 Task: Find connections with filter location Dingzhou with filter topic #Projectmanagementwith filter profile language Potuguese with filter current company HPL Electric & Power Ltd with filter school Dr. C. V. Raman University, Kota Bilaspur with filter industry Circuses and Magic Shows with filter service category Information Management with filter keywords title Screenwriter
Action: Mouse moved to (494, 51)
Screenshot: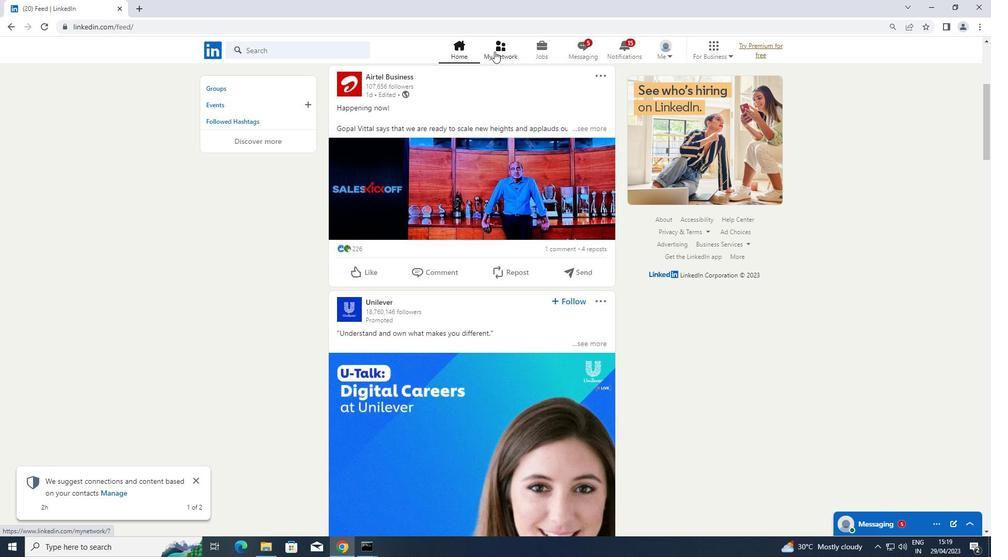 
Action: Mouse pressed left at (494, 51)
Screenshot: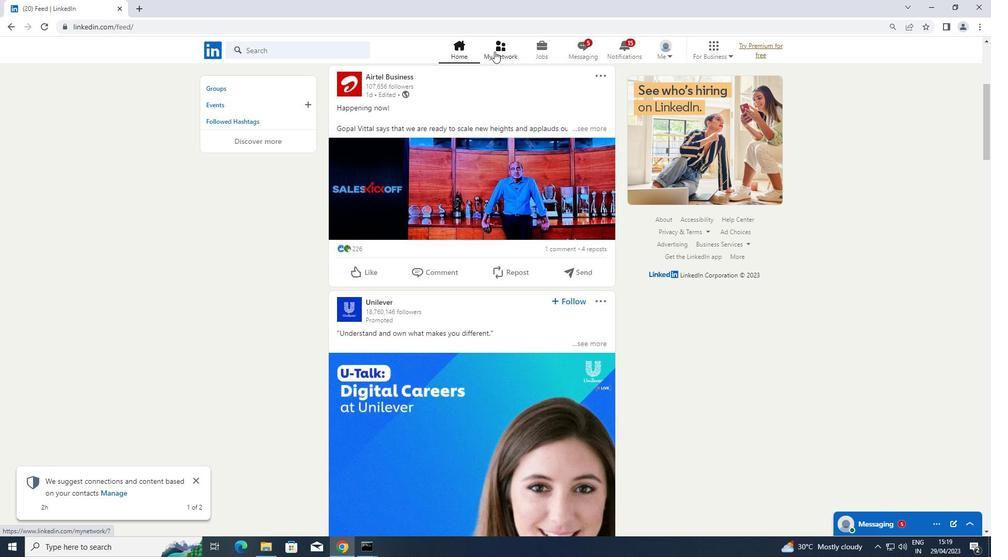 
Action: Mouse moved to (268, 108)
Screenshot: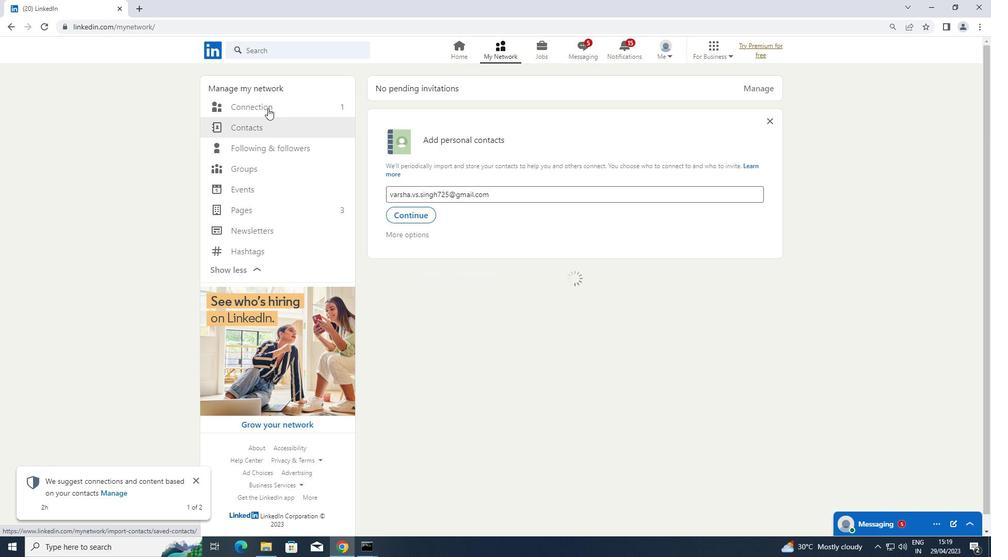 
Action: Mouse pressed left at (268, 108)
Screenshot: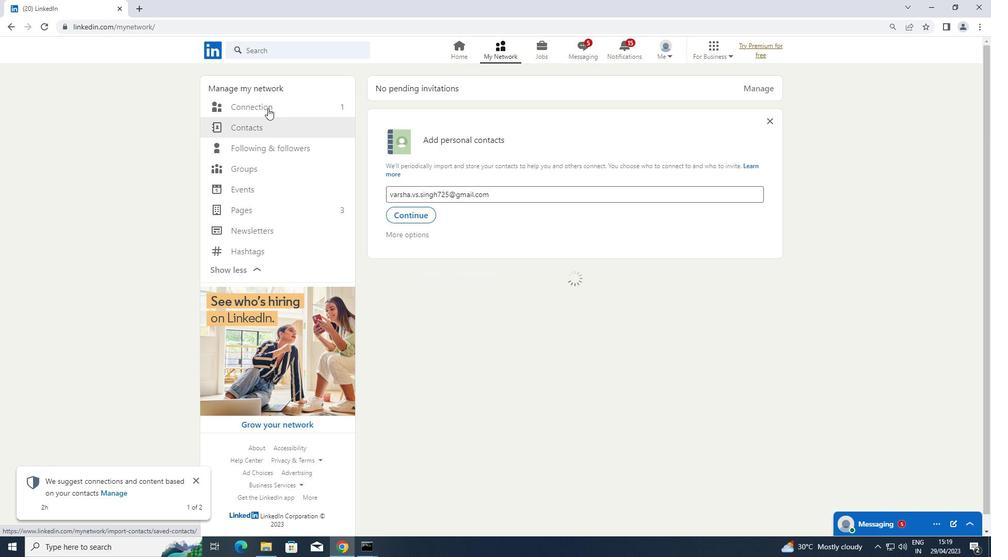 
Action: Mouse moved to (562, 104)
Screenshot: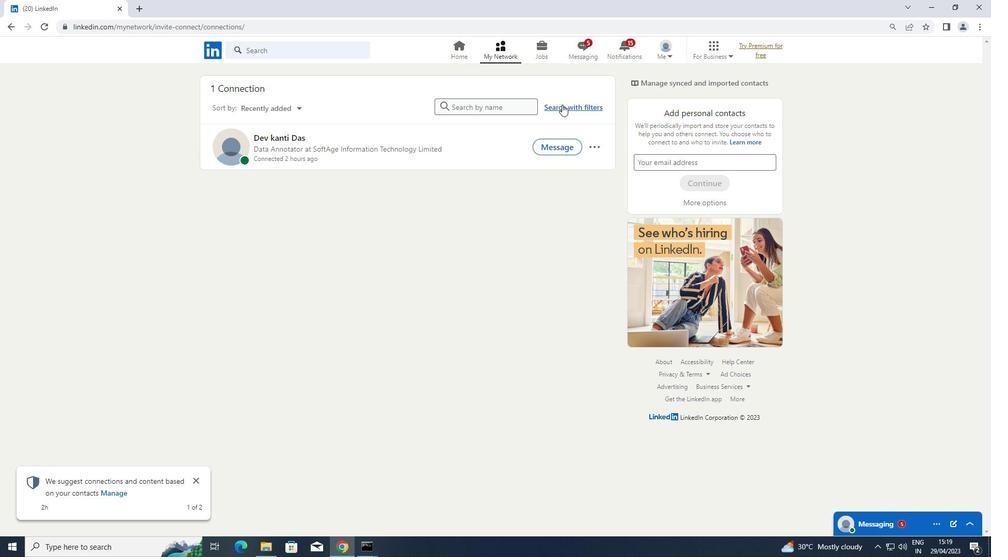 
Action: Mouse pressed left at (562, 104)
Screenshot: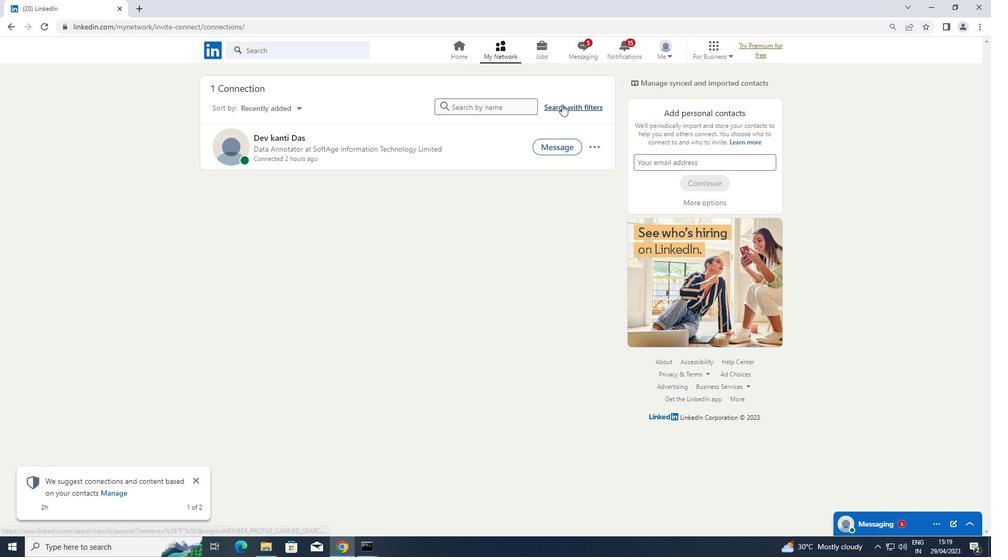 
Action: Mouse moved to (530, 82)
Screenshot: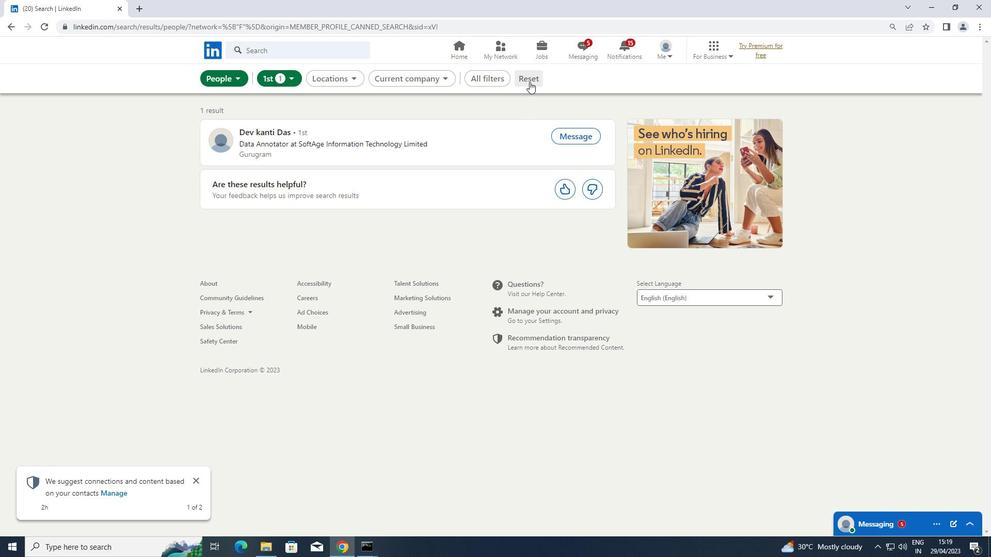 
Action: Mouse pressed left at (530, 82)
Screenshot: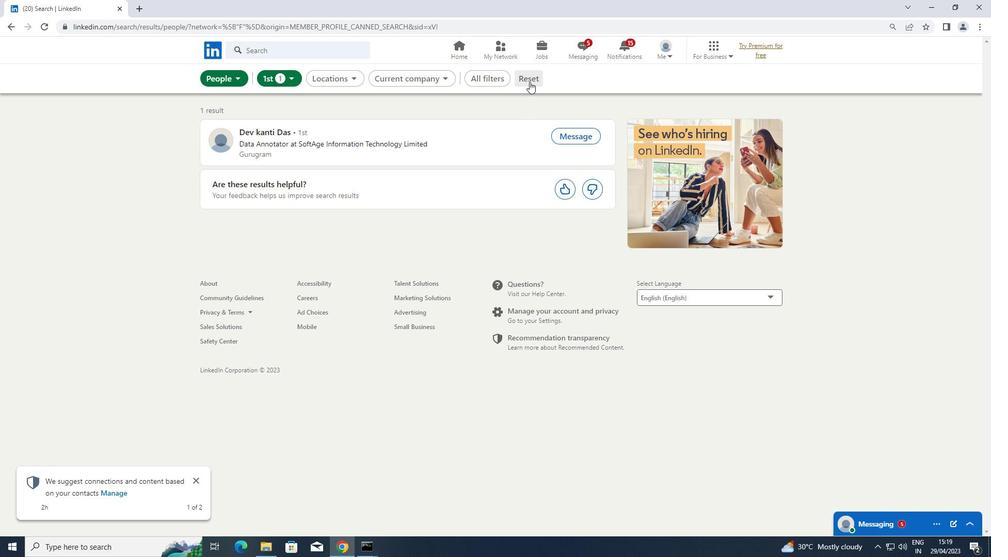 
Action: Mouse moved to (519, 78)
Screenshot: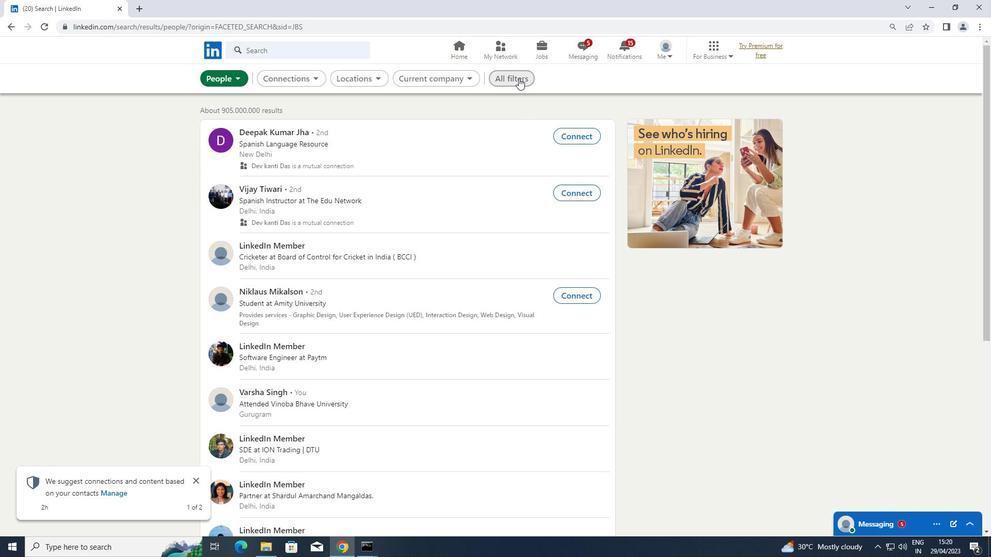
Action: Mouse pressed left at (519, 78)
Screenshot: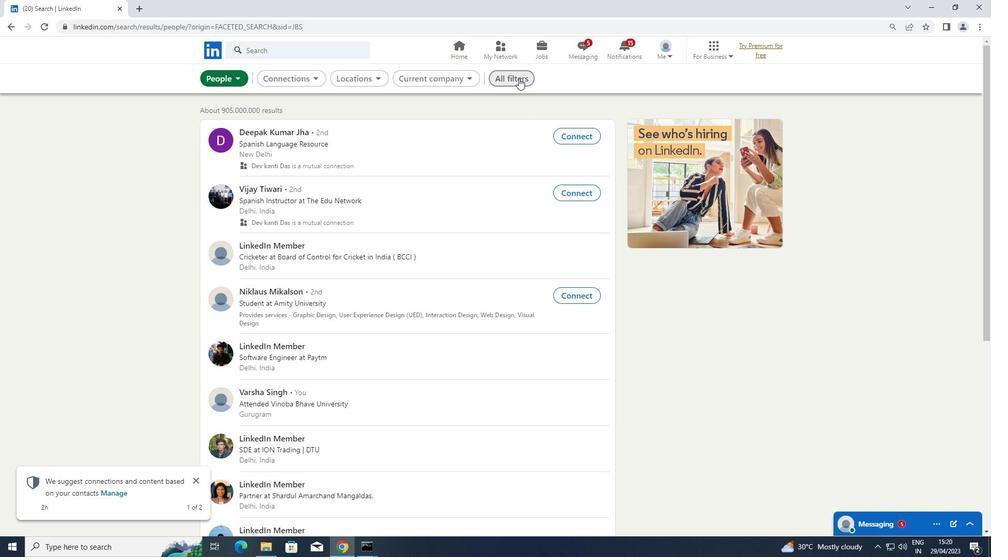 
Action: Mouse moved to (882, 389)
Screenshot: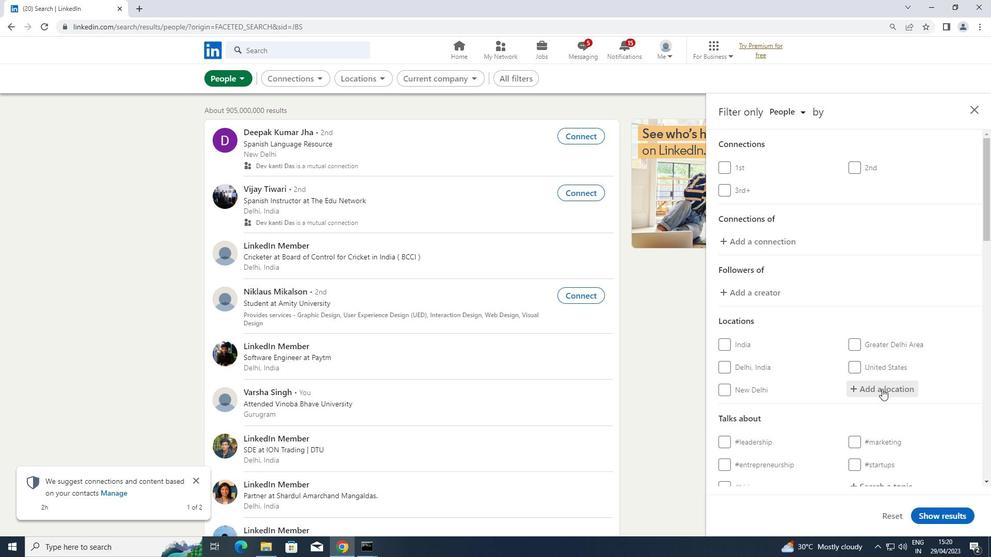 
Action: Mouse pressed left at (882, 389)
Screenshot: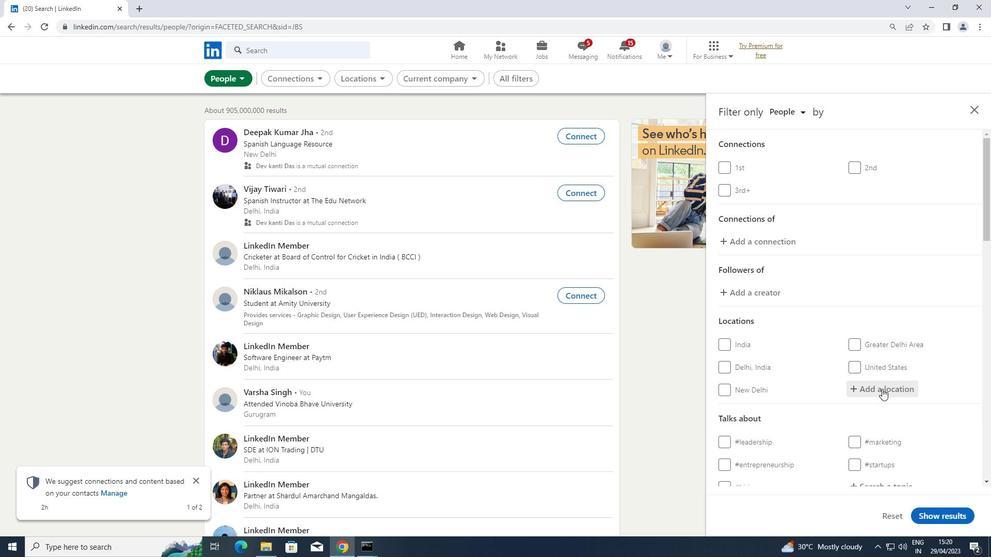 
Action: Key pressed <Key.shift>DINGZHOU
Screenshot: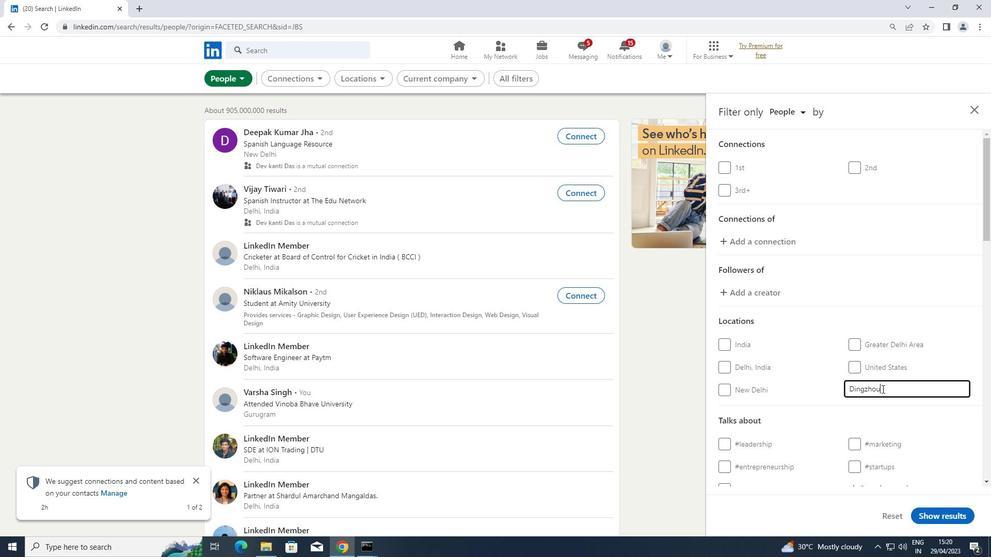 
Action: Mouse moved to (759, 384)
Screenshot: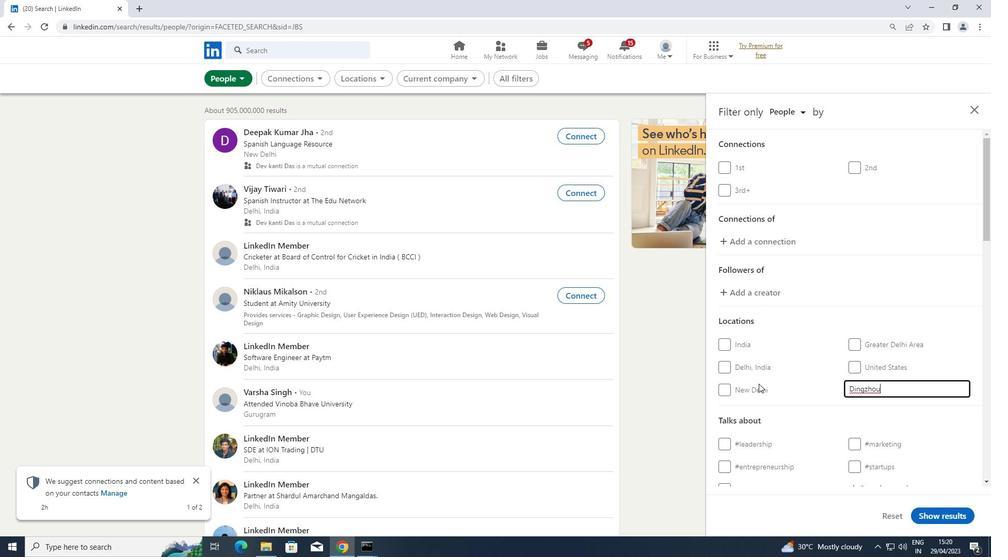 
Action: Mouse scrolled (759, 383) with delta (0, 0)
Screenshot: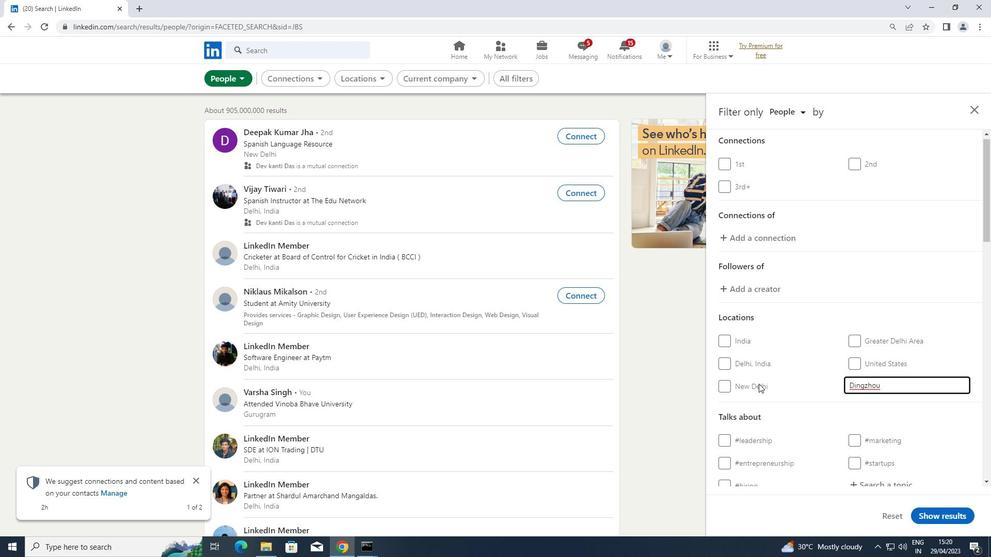 
Action: Mouse scrolled (759, 383) with delta (0, 0)
Screenshot: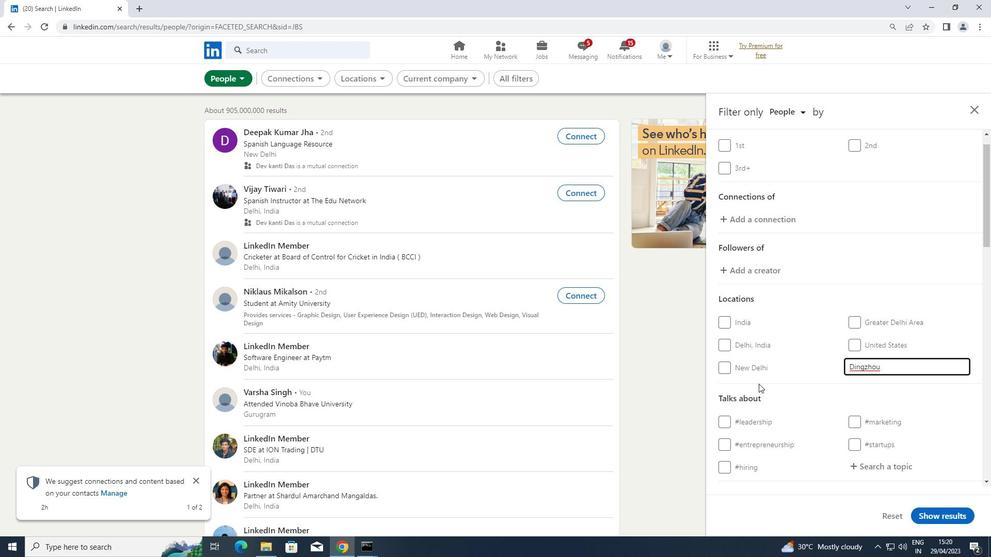 
Action: Mouse moved to (884, 390)
Screenshot: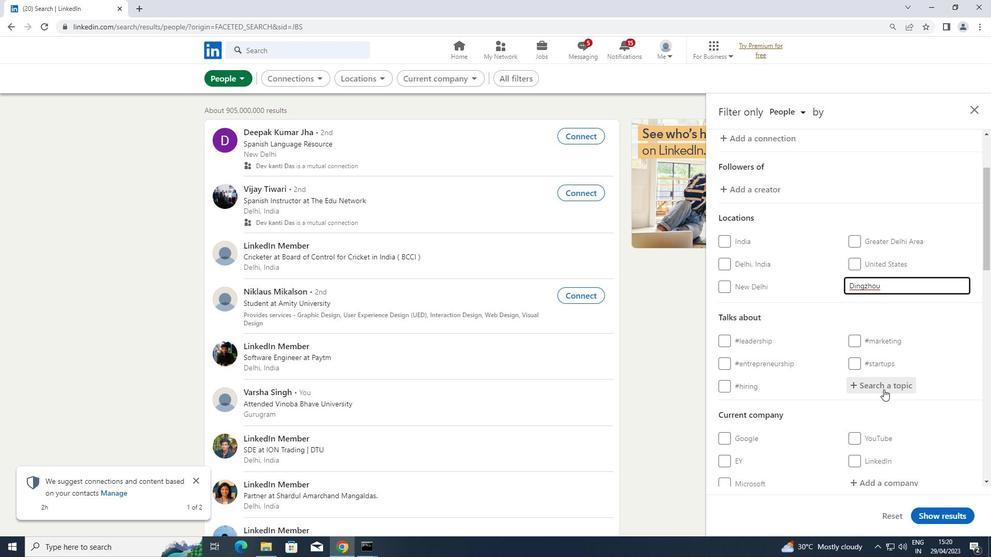 
Action: Mouse pressed left at (884, 390)
Screenshot: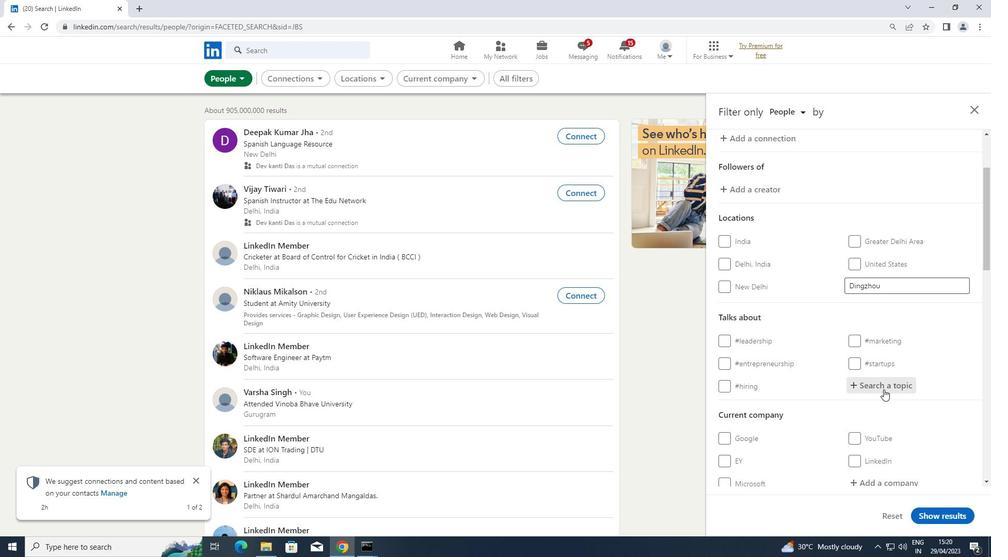 
Action: Key pressed <Key.shift>#<Key.shift>PROJECTMANAGEMENT
Screenshot: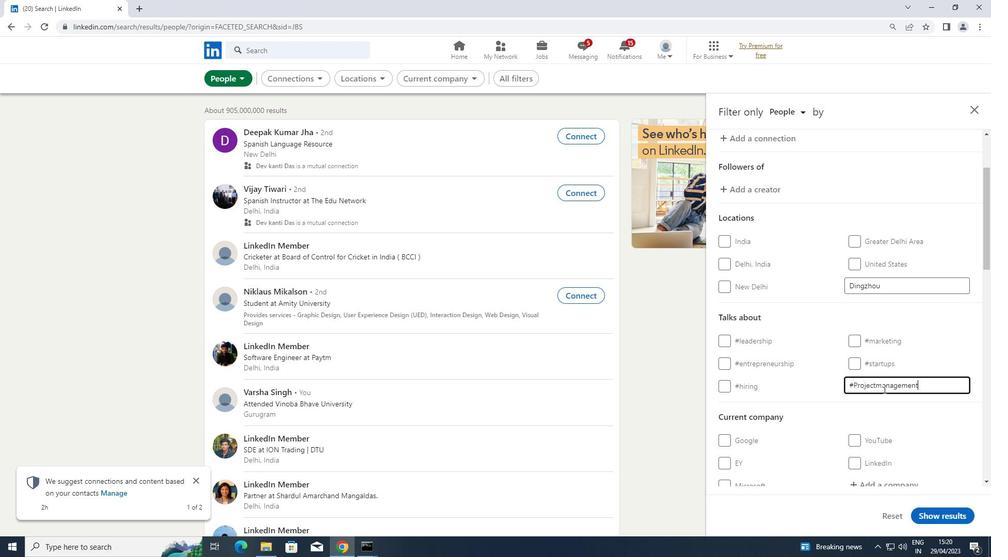 
Action: Mouse moved to (823, 393)
Screenshot: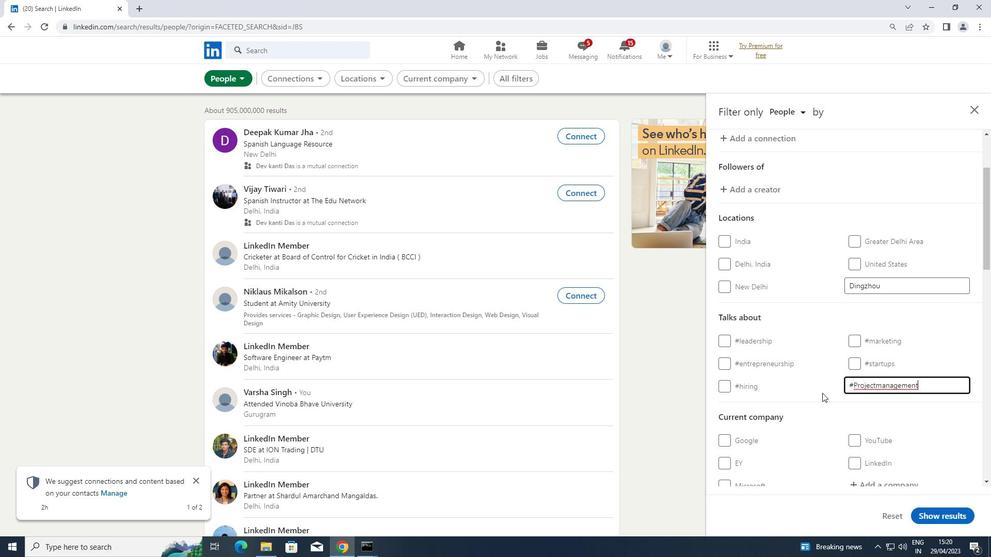 
Action: Mouse scrolled (823, 393) with delta (0, 0)
Screenshot: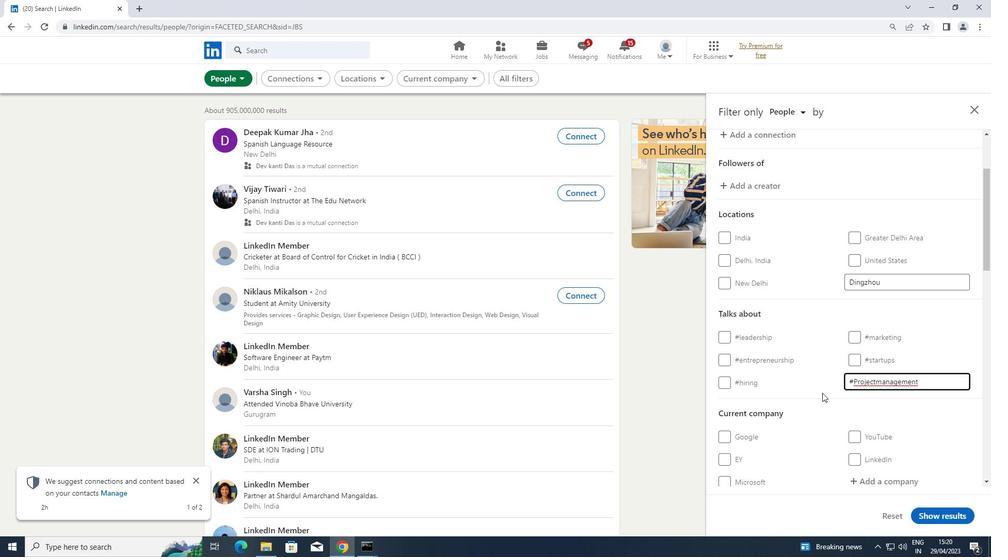 
Action: Mouse scrolled (823, 393) with delta (0, 0)
Screenshot: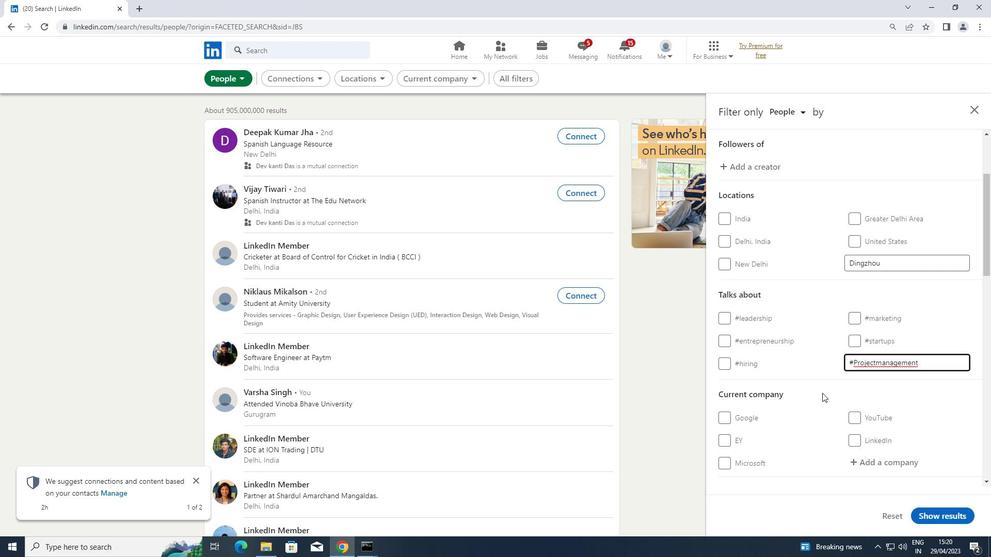 
Action: Mouse scrolled (823, 393) with delta (0, 0)
Screenshot: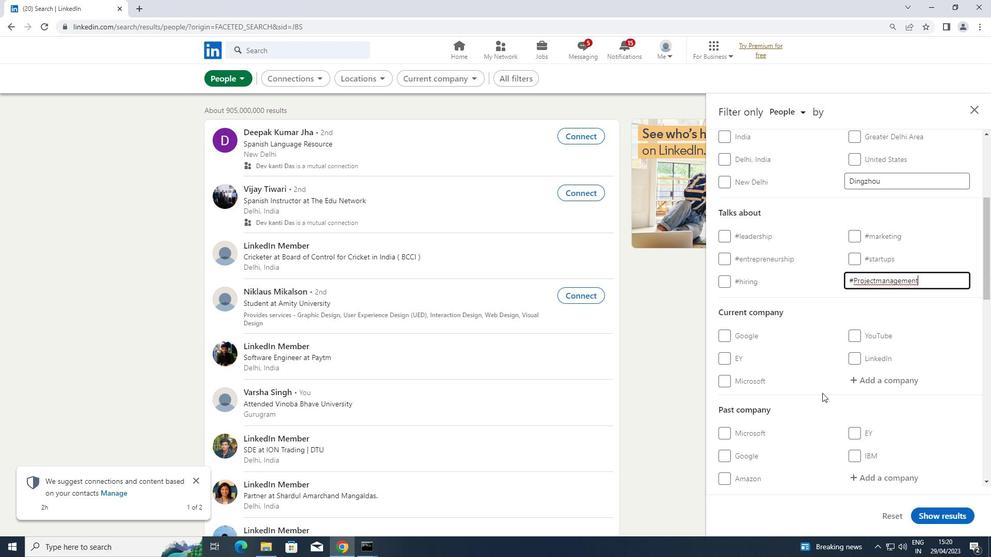 
Action: Mouse scrolled (823, 393) with delta (0, 0)
Screenshot: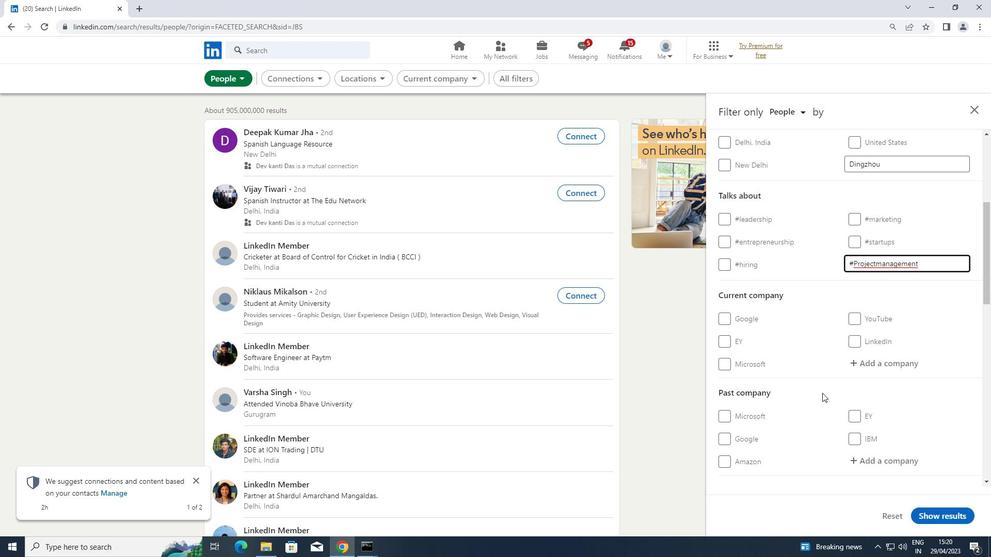 
Action: Mouse scrolled (823, 393) with delta (0, 0)
Screenshot: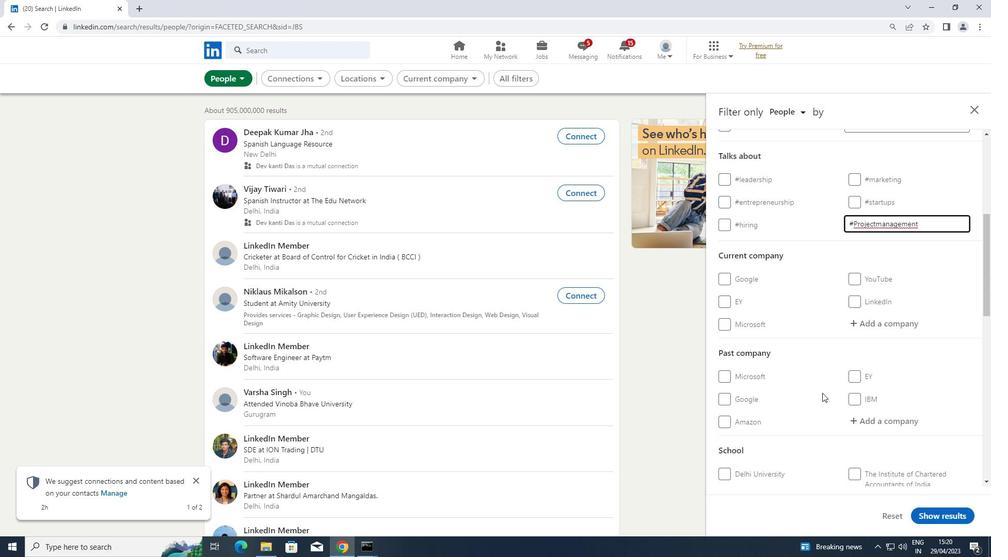 
Action: Mouse scrolled (823, 393) with delta (0, 0)
Screenshot: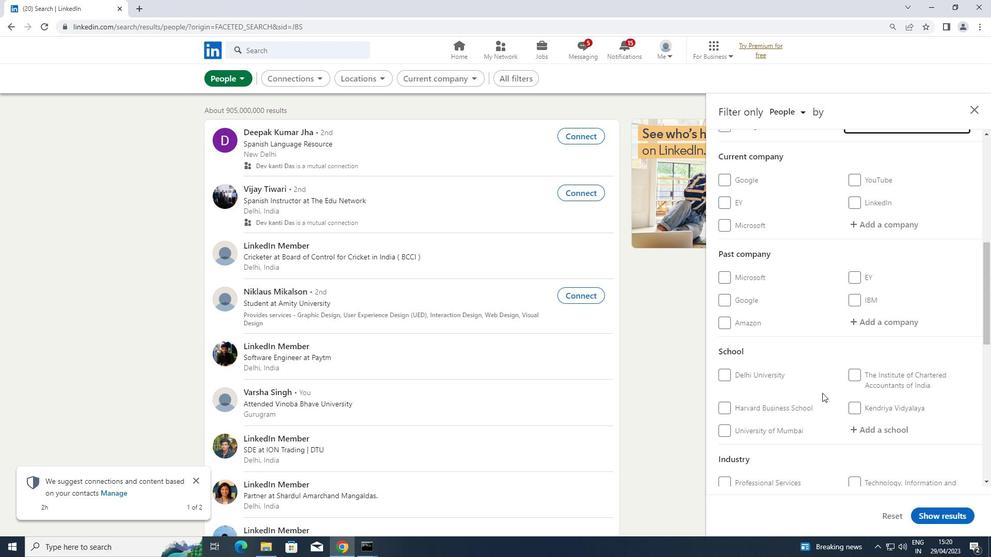 
Action: Mouse scrolled (823, 393) with delta (0, 0)
Screenshot: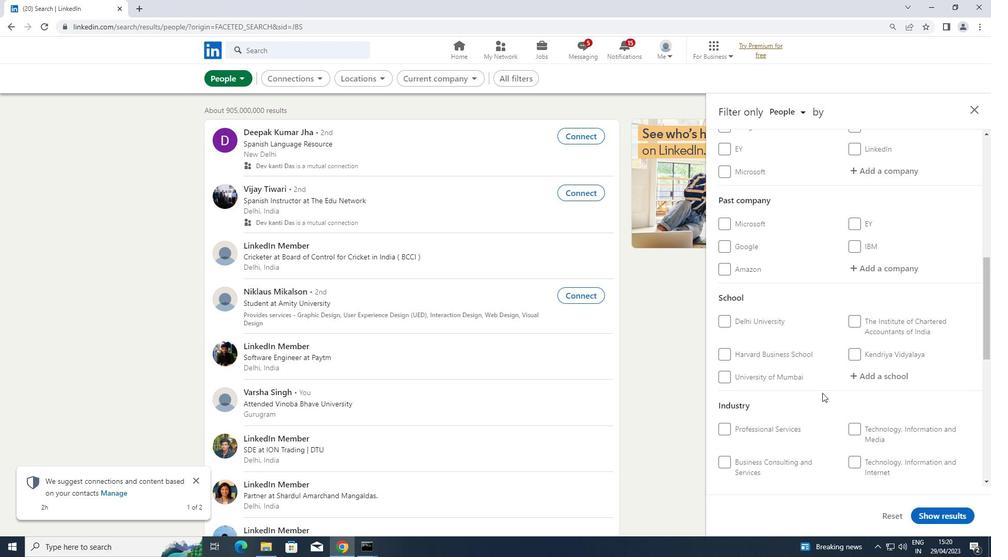 
Action: Mouse scrolled (823, 393) with delta (0, 0)
Screenshot: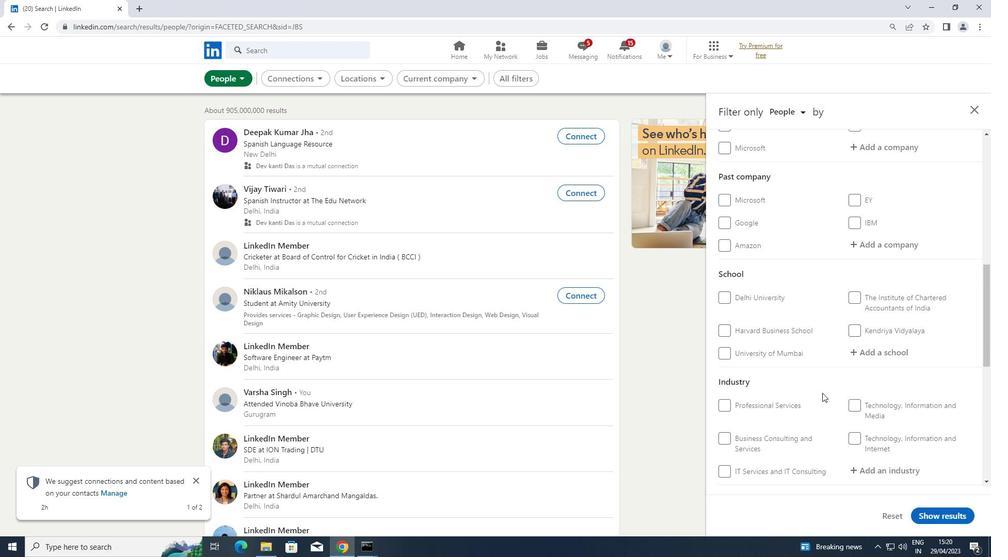 
Action: Mouse scrolled (823, 393) with delta (0, 0)
Screenshot: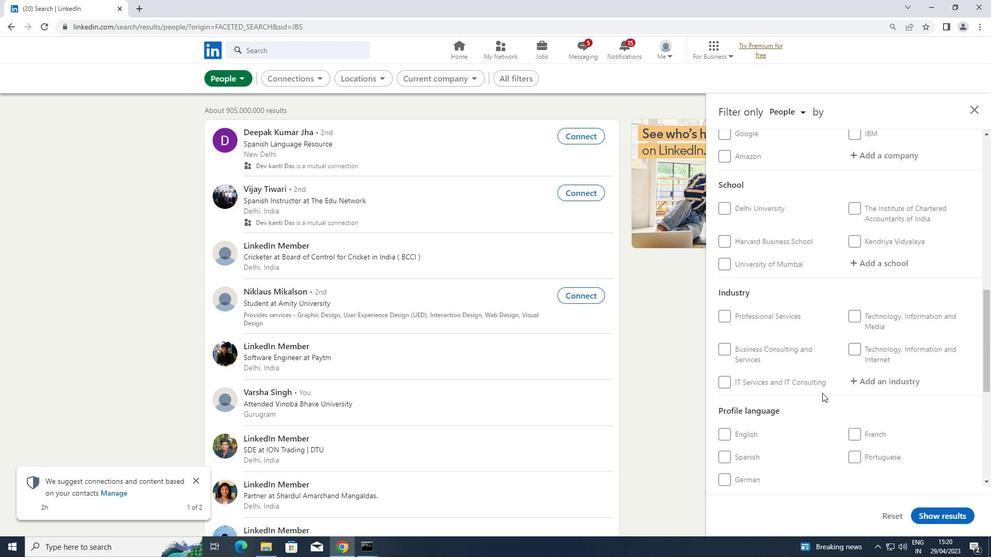 
Action: Mouse moved to (850, 417)
Screenshot: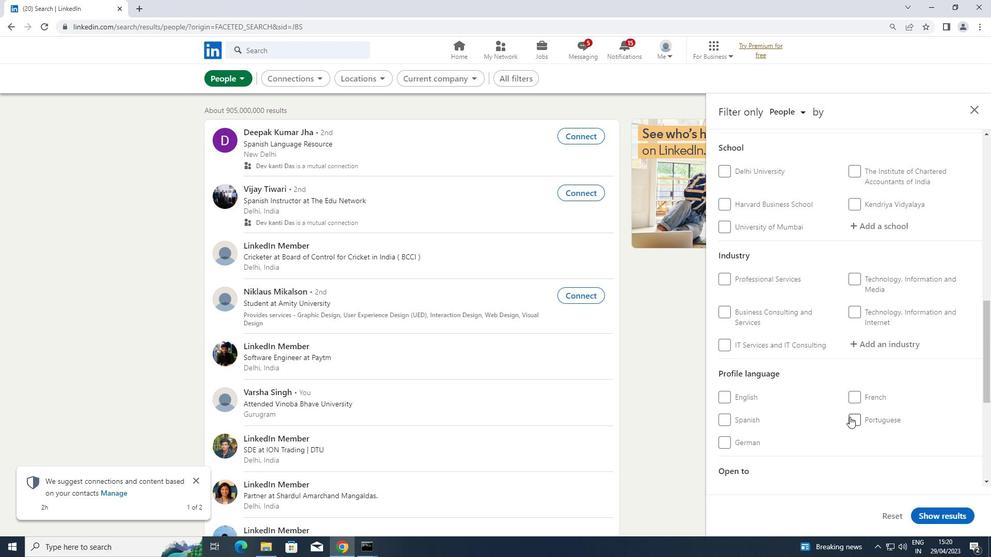 
Action: Mouse pressed left at (850, 417)
Screenshot: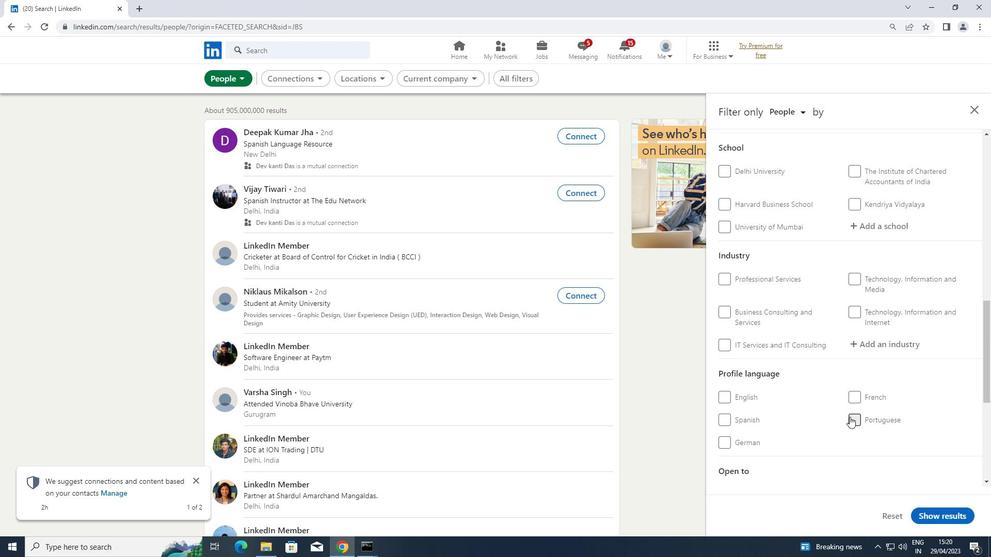 
Action: Mouse moved to (842, 415)
Screenshot: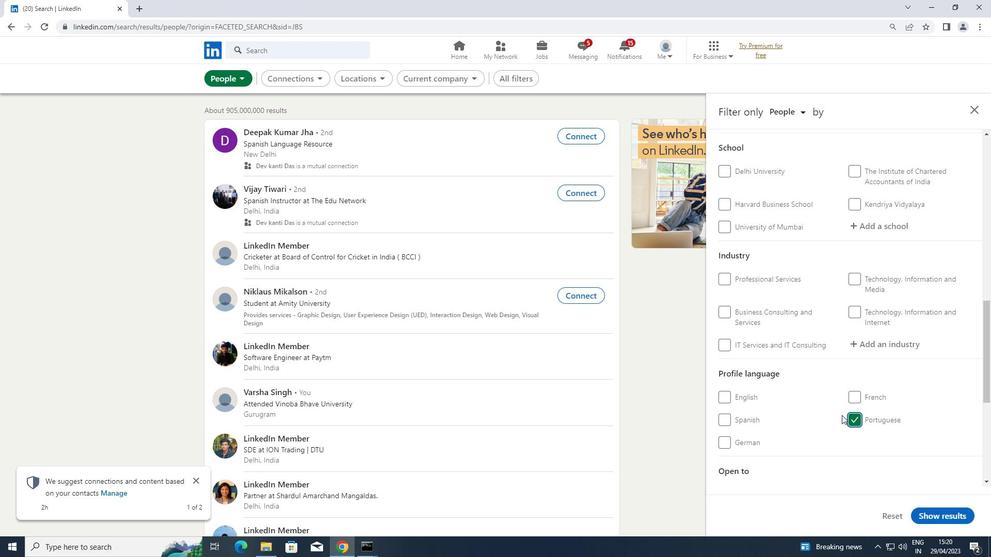 
Action: Mouse scrolled (842, 416) with delta (0, 0)
Screenshot: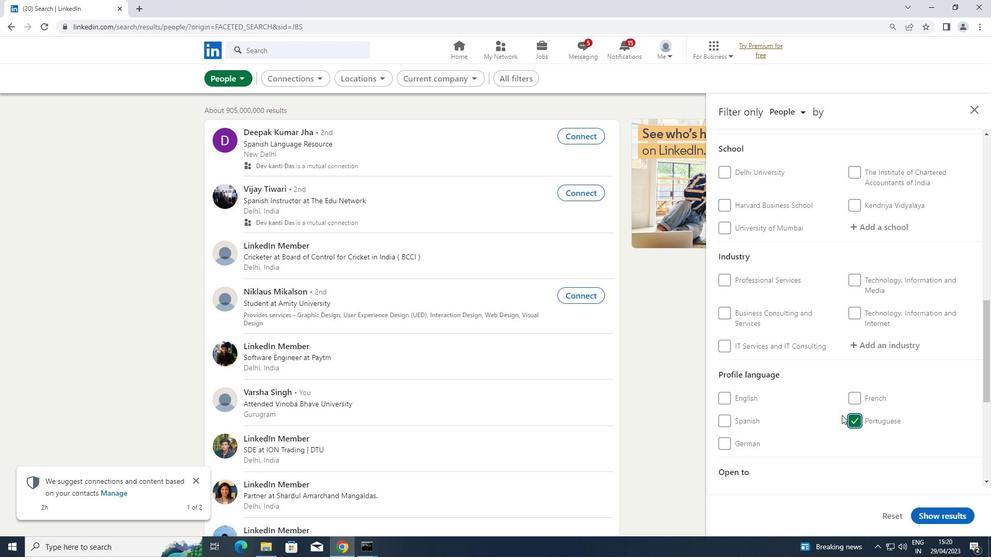 
Action: Mouse scrolled (842, 416) with delta (0, 0)
Screenshot: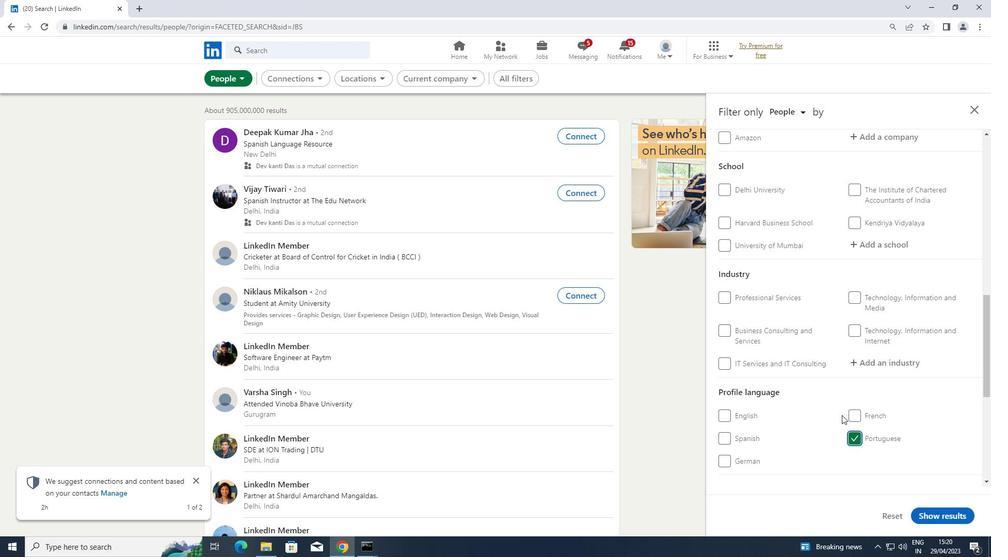 
Action: Mouse scrolled (842, 416) with delta (0, 0)
Screenshot: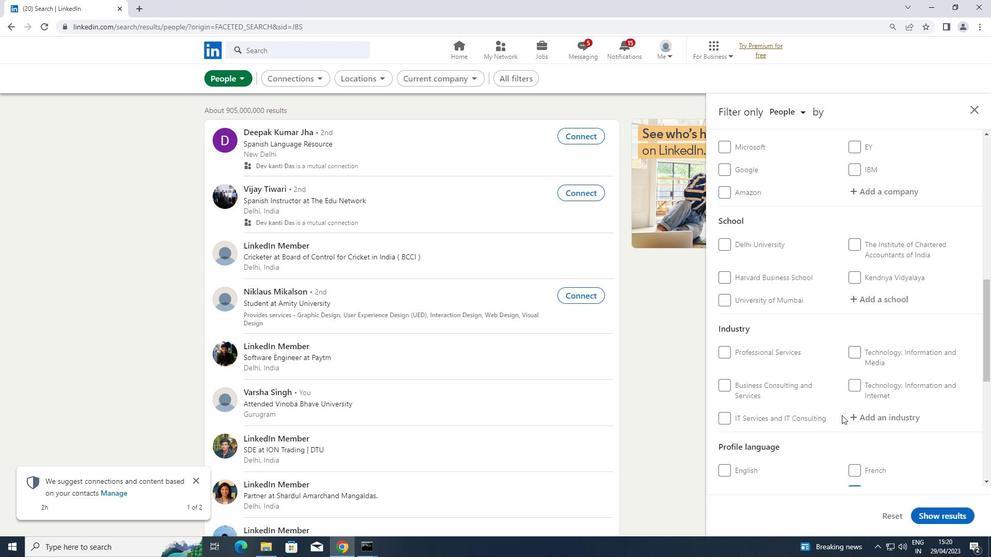 
Action: Mouse scrolled (842, 416) with delta (0, 0)
Screenshot: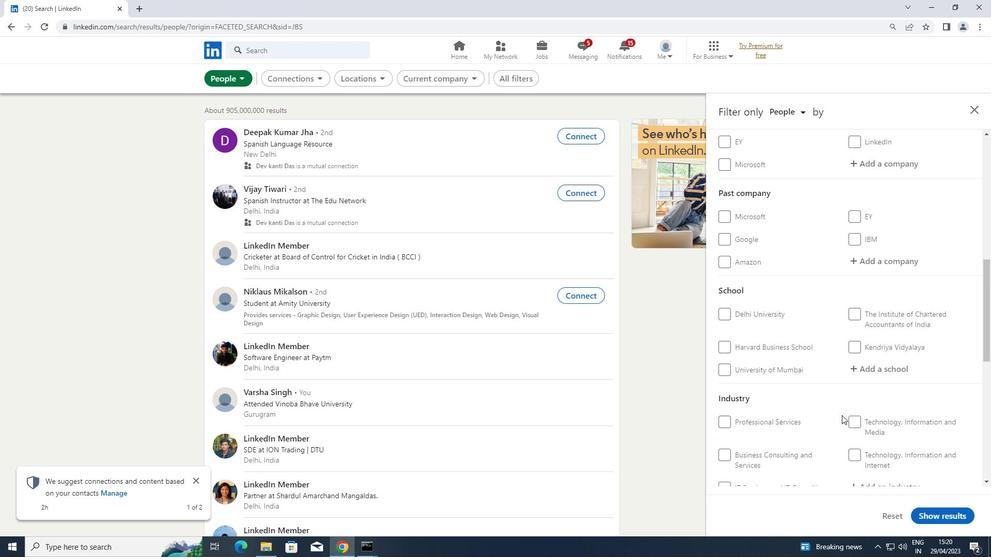 
Action: Mouse scrolled (842, 416) with delta (0, 0)
Screenshot: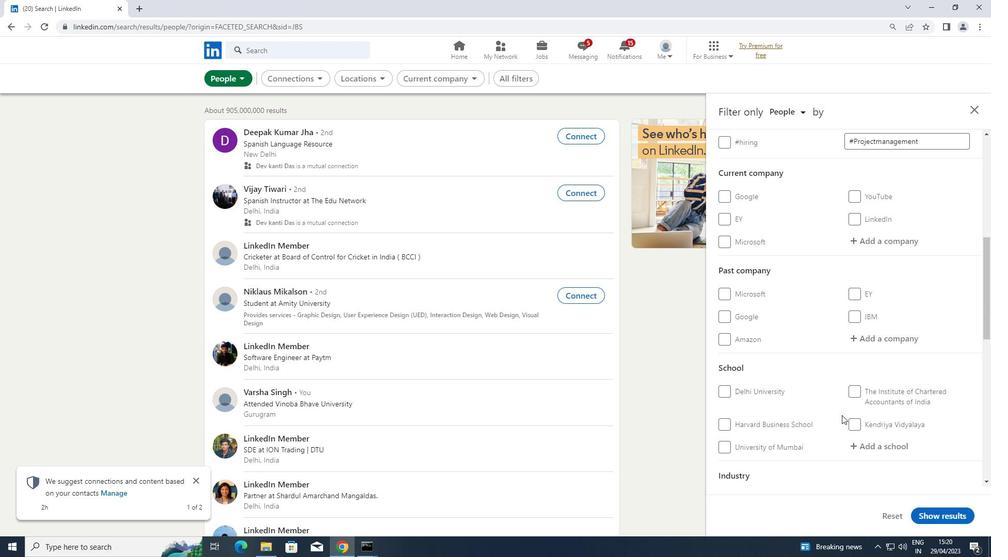 
Action: Mouse scrolled (842, 416) with delta (0, 0)
Screenshot: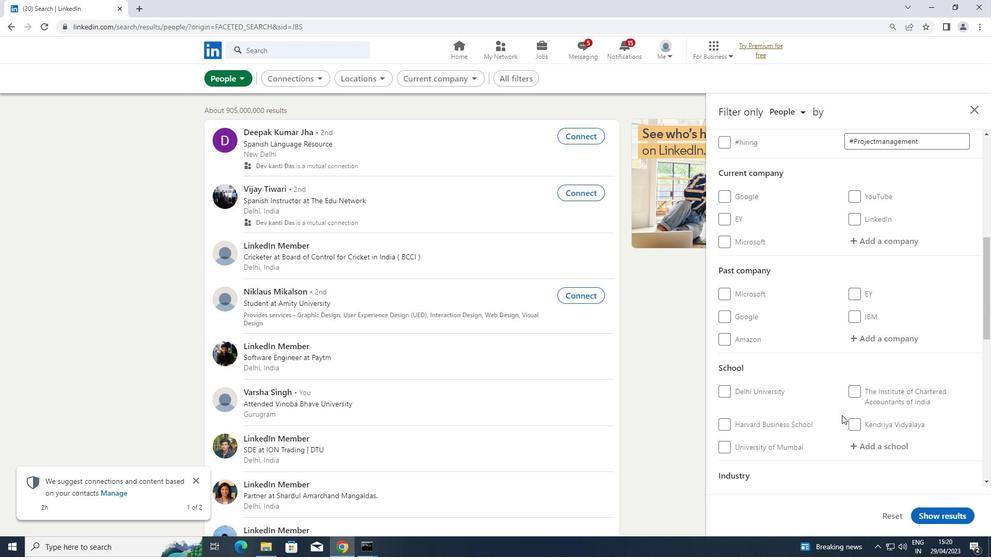 
Action: Mouse scrolled (842, 416) with delta (0, 0)
Screenshot: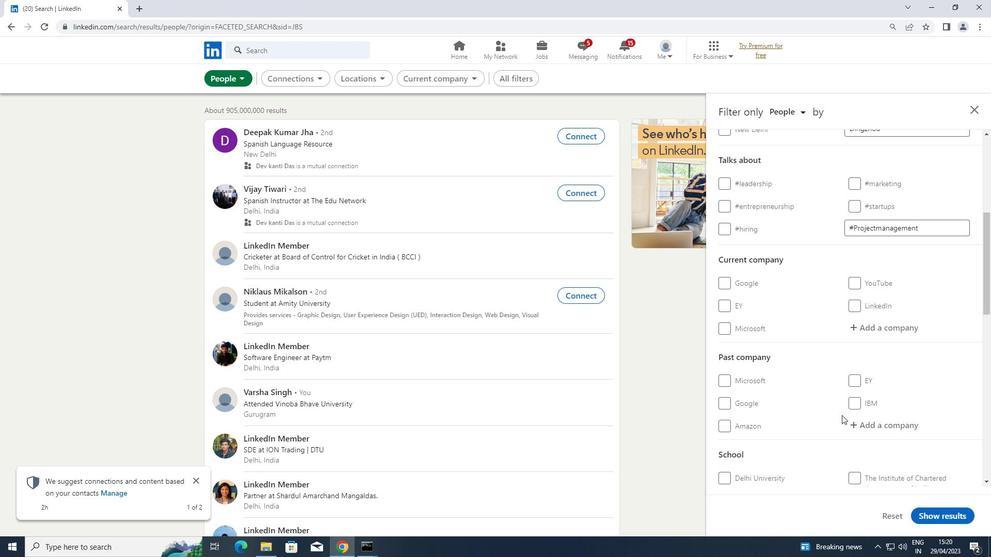 
Action: Mouse scrolled (842, 416) with delta (0, 0)
Screenshot: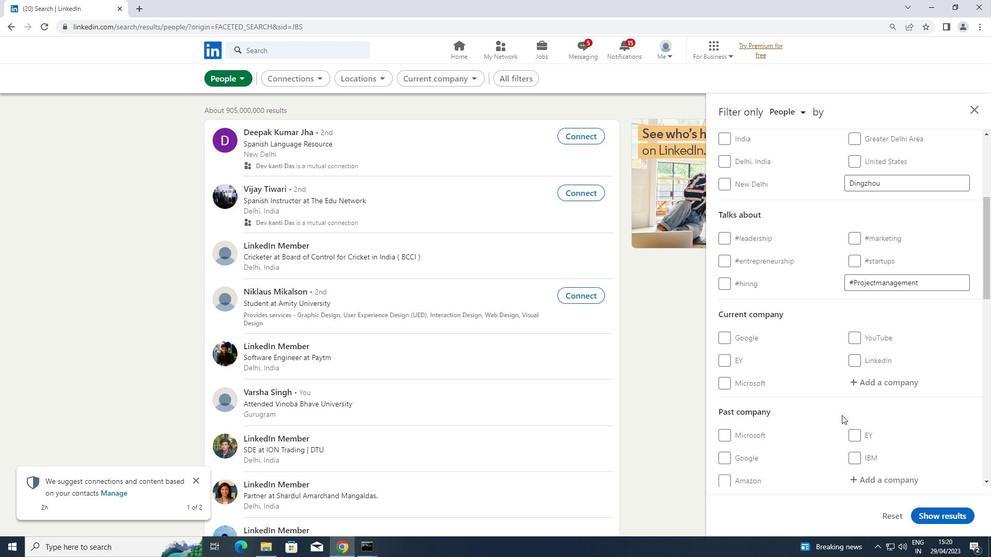 
Action: Mouse moved to (893, 431)
Screenshot: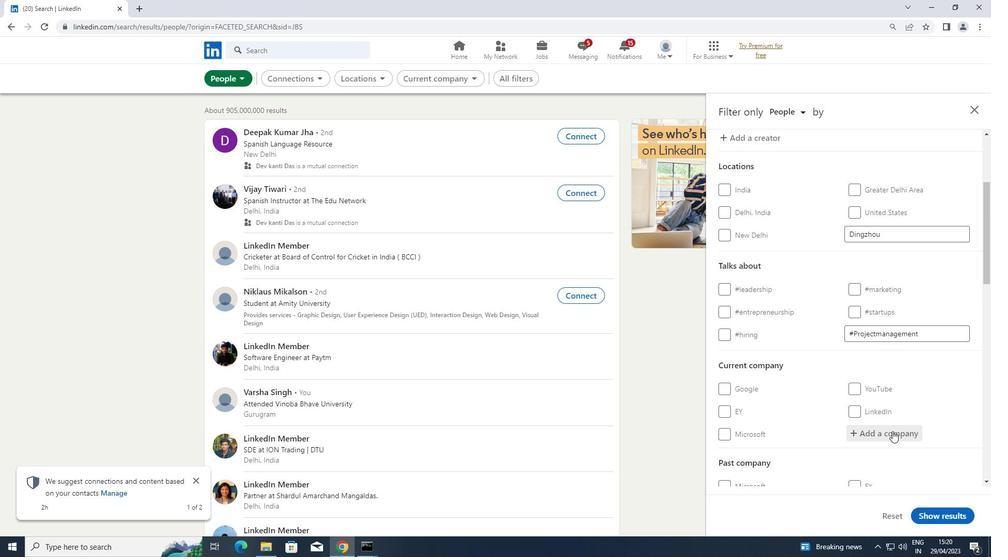 
Action: Mouse pressed left at (893, 431)
Screenshot: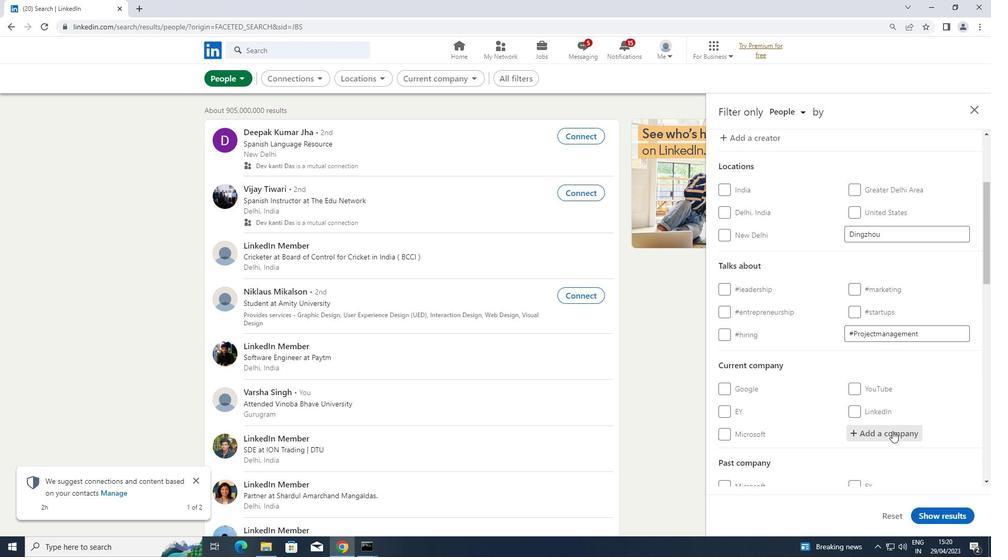 
Action: Key pressed <Key.shift>HPL<Key.space>
Screenshot: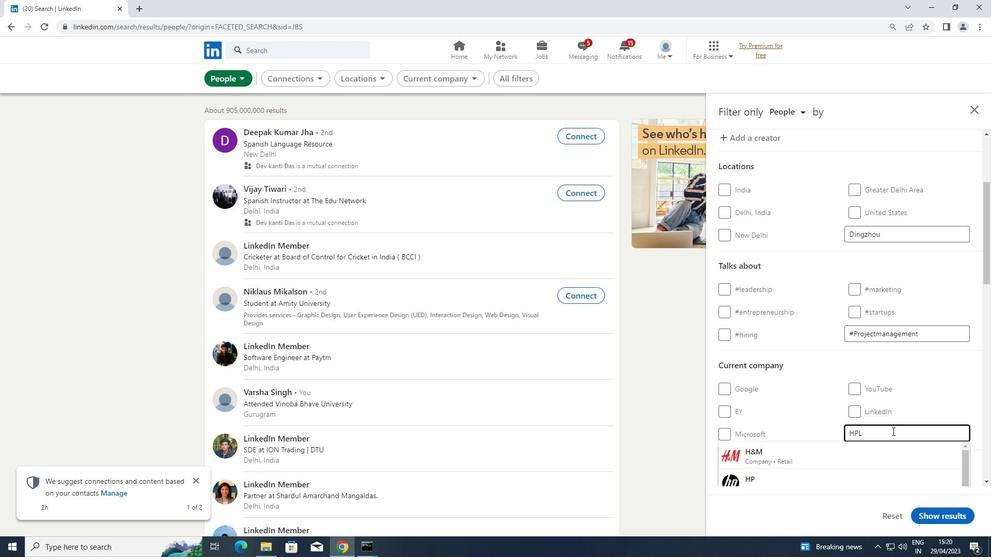 
Action: Mouse moved to (799, 455)
Screenshot: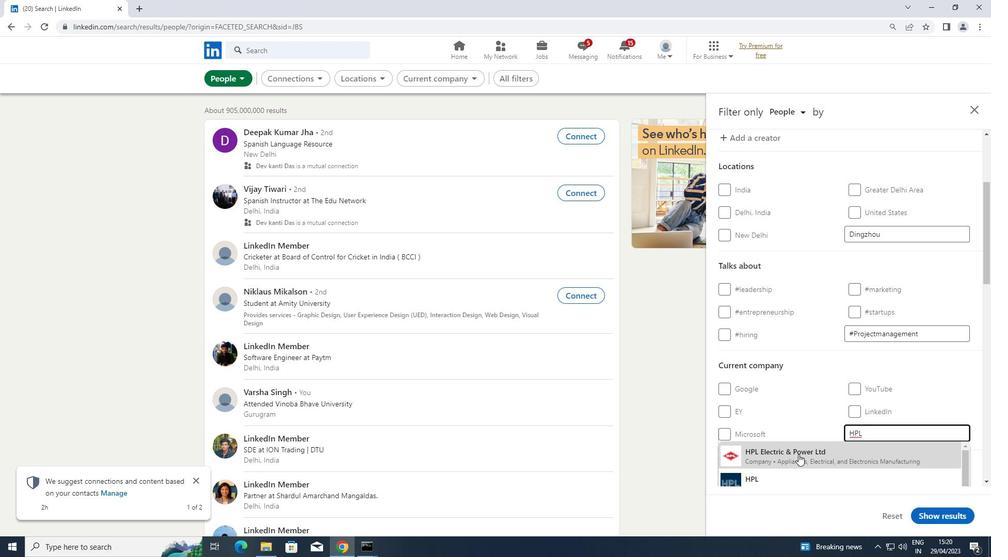 
Action: Mouse pressed left at (799, 455)
Screenshot: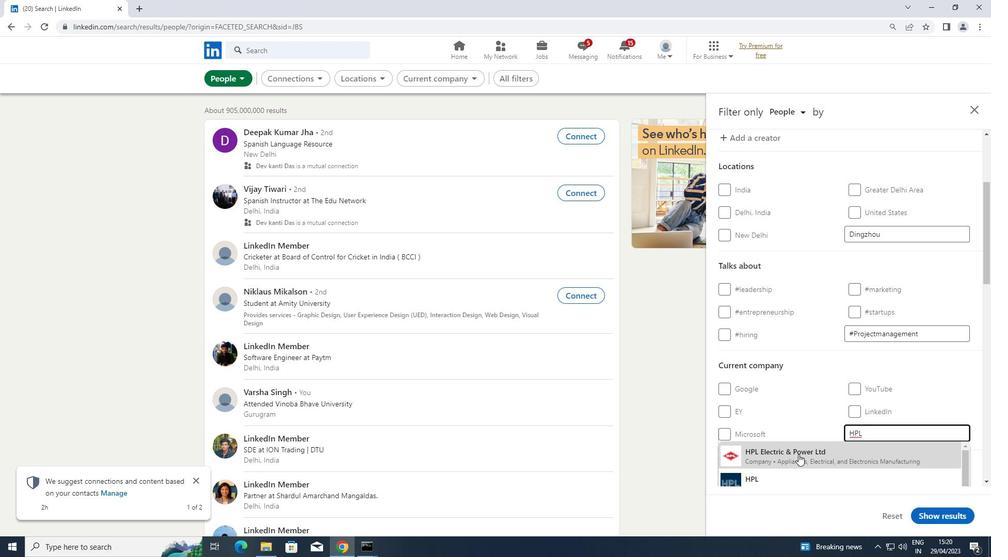 
Action: Mouse scrolled (799, 454) with delta (0, 0)
Screenshot: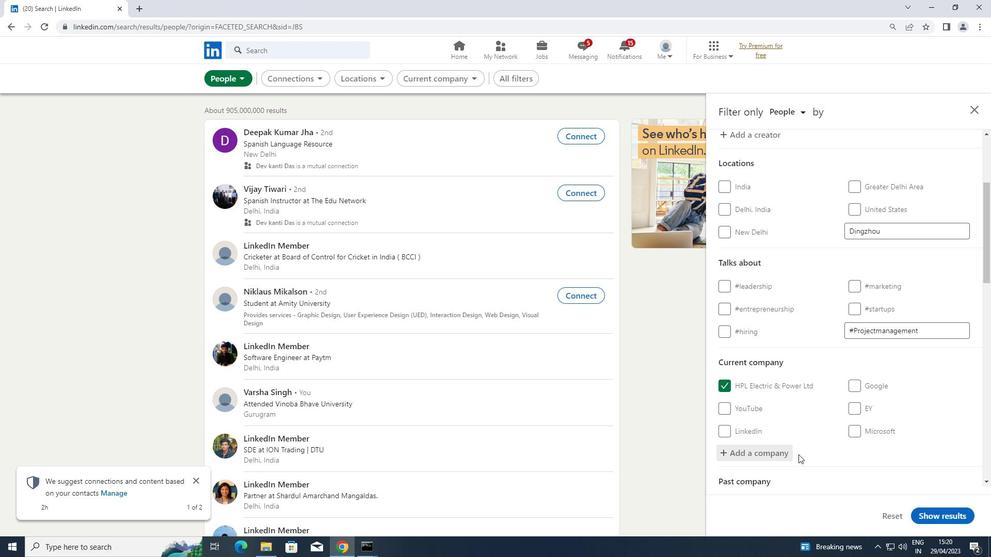 
Action: Mouse scrolled (799, 454) with delta (0, 0)
Screenshot: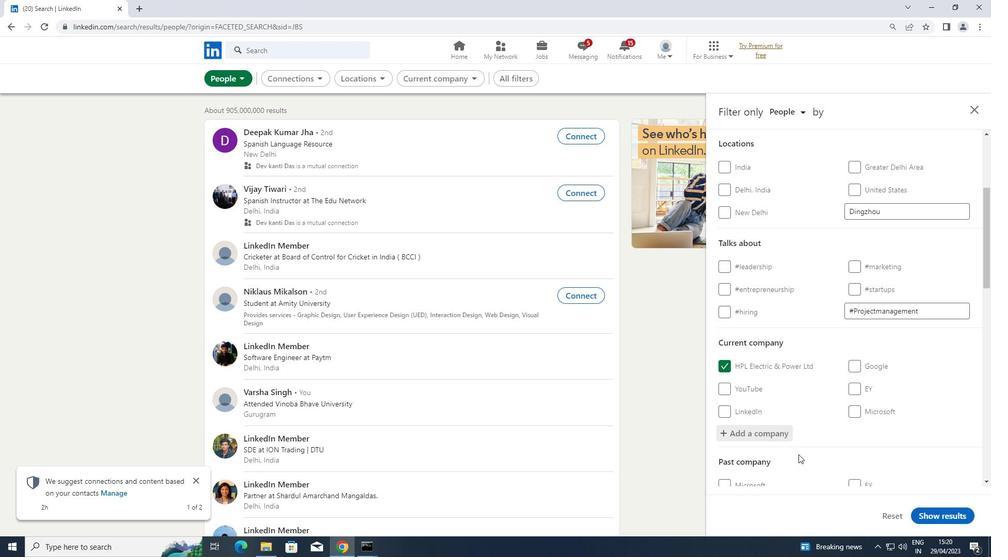 
Action: Mouse scrolled (799, 454) with delta (0, 0)
Screenshot: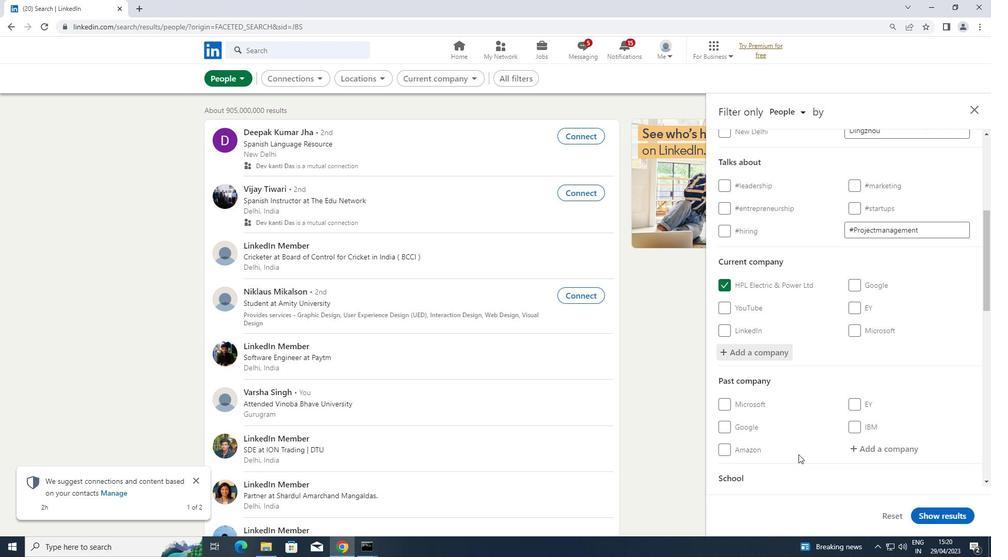 
Action: Mouse scrolled (799, 454) with delta (0, 0)
Screenshot: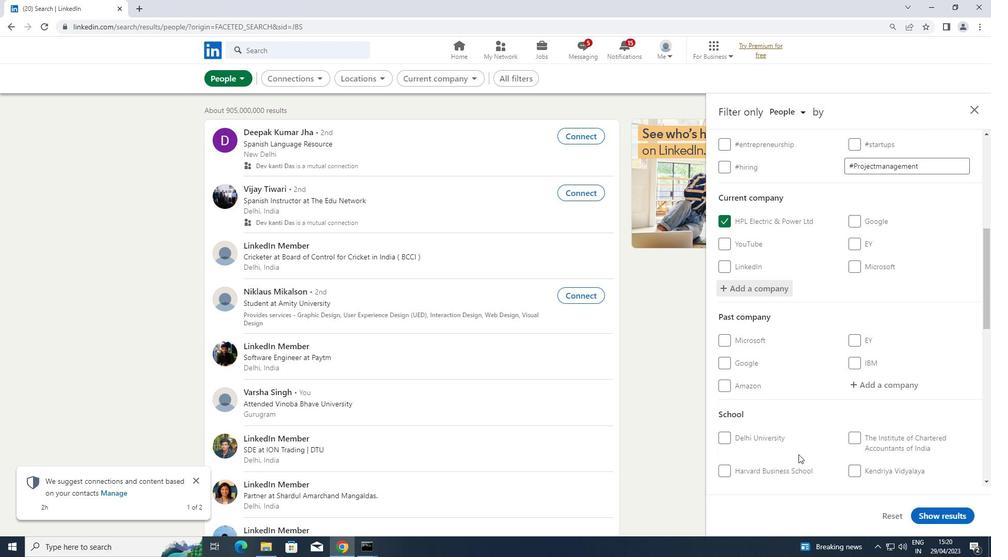
Action: Mouse moved to (861, 454)
Screenshot: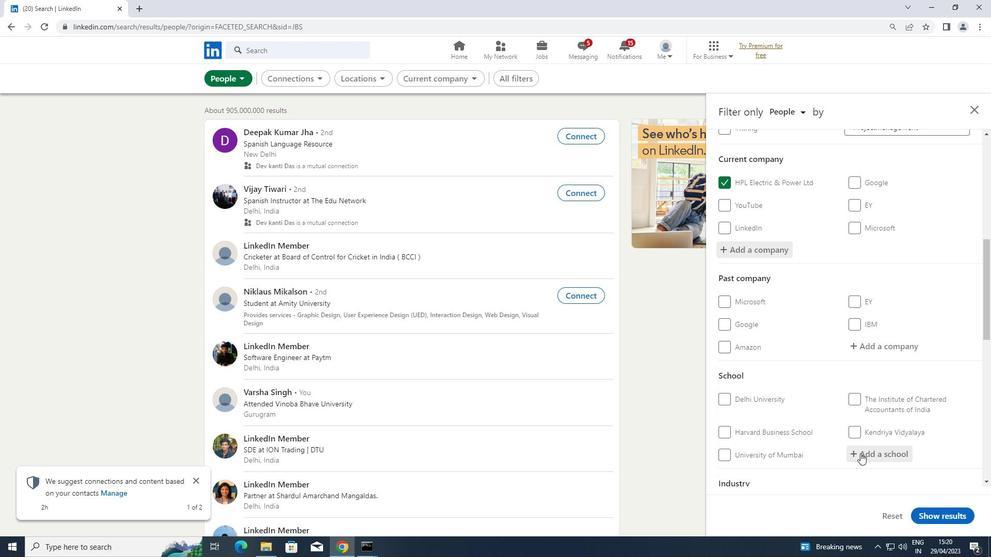 
Action: Mouse pressed left at (861, 454)
Screenshot: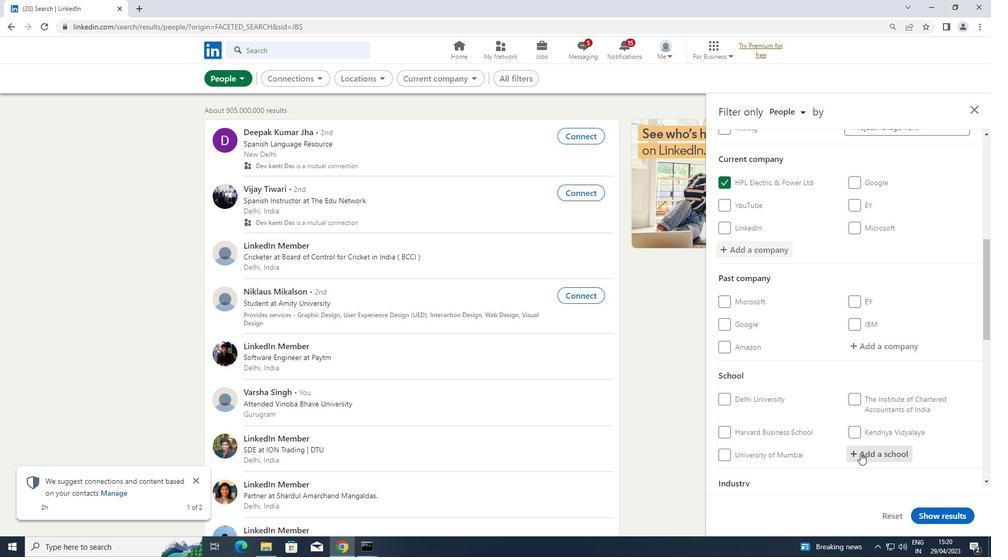 
Action: Key pressed <Key.shift>DR.<Key.space><Key.shift>C<Key.space>
Screenshot: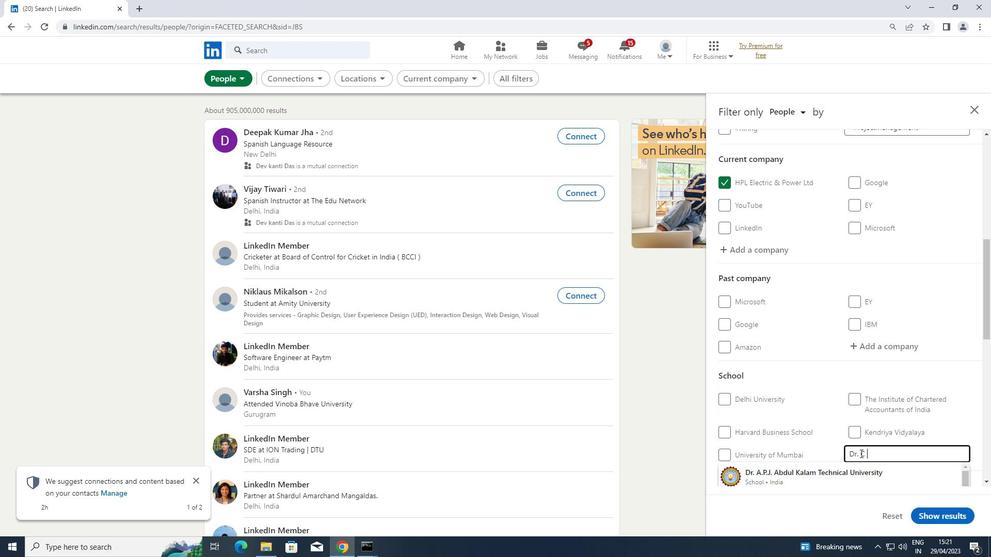 
Action: Mouse moved to (787, 452)
Screenshot: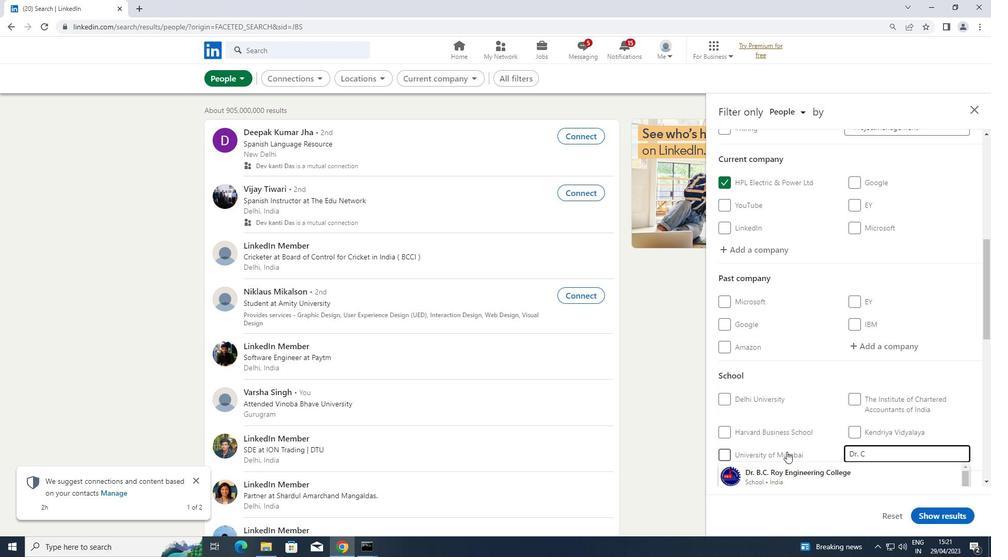 
Action: Mouse scrolled (787, 452) with delta (0, 0)
Screenshot: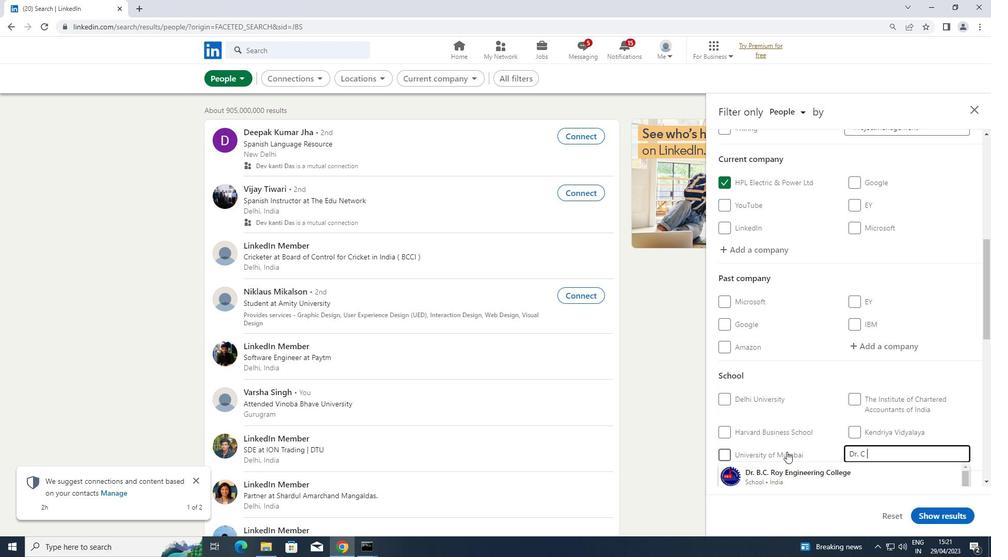 
Action: Mouse scrolled (787, 452) with delta (0, 0)
Screenshot: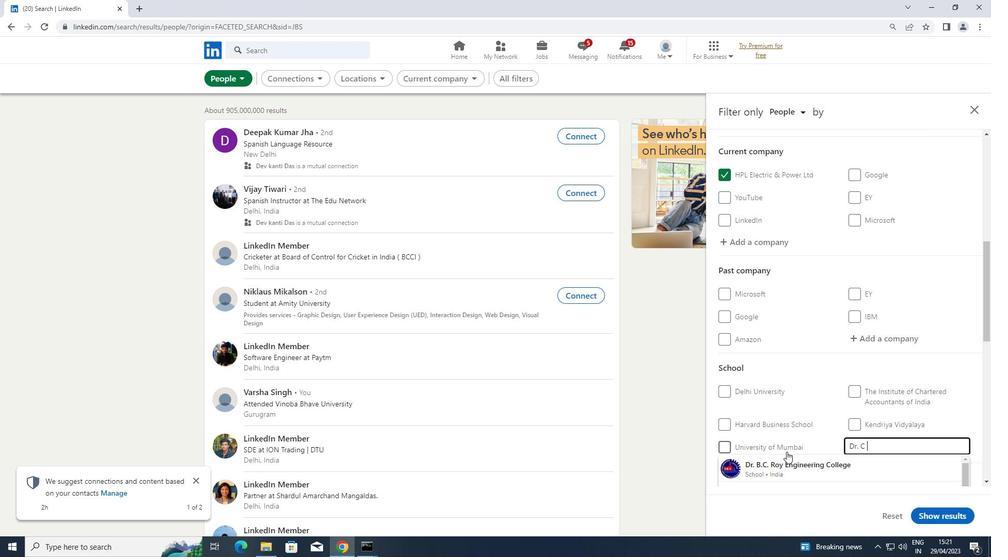 
Action: Mouse moved to (816, 396)
Screenshot: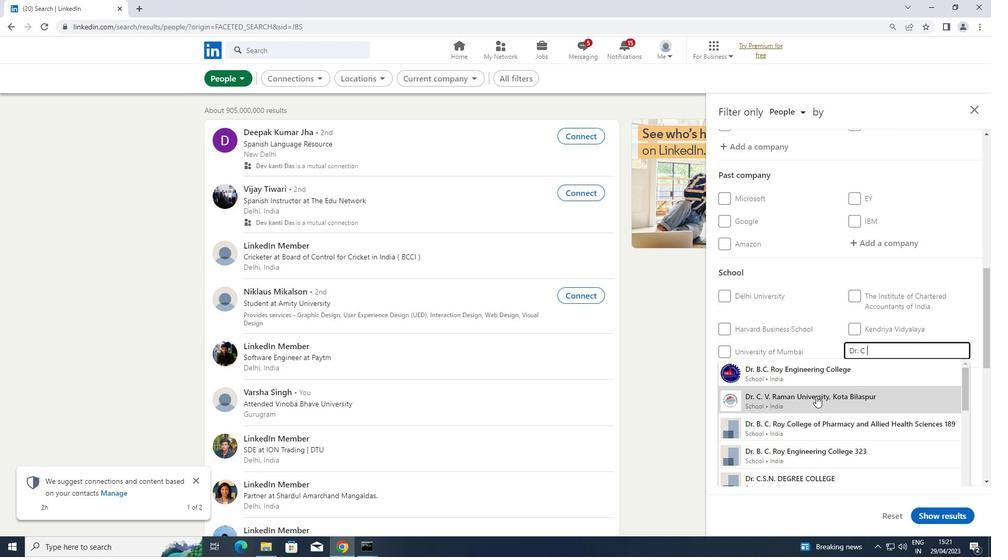 
Action: Mouse pressed left at (816, 396)
Screenshot: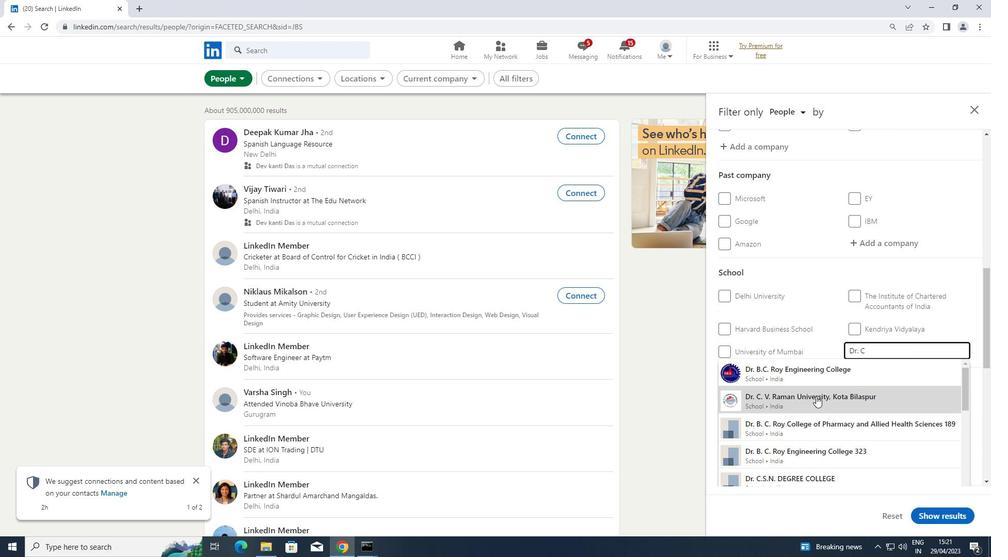
Action: Mouse scrolled (816, 396) with delta (0, 0)
Screenshot: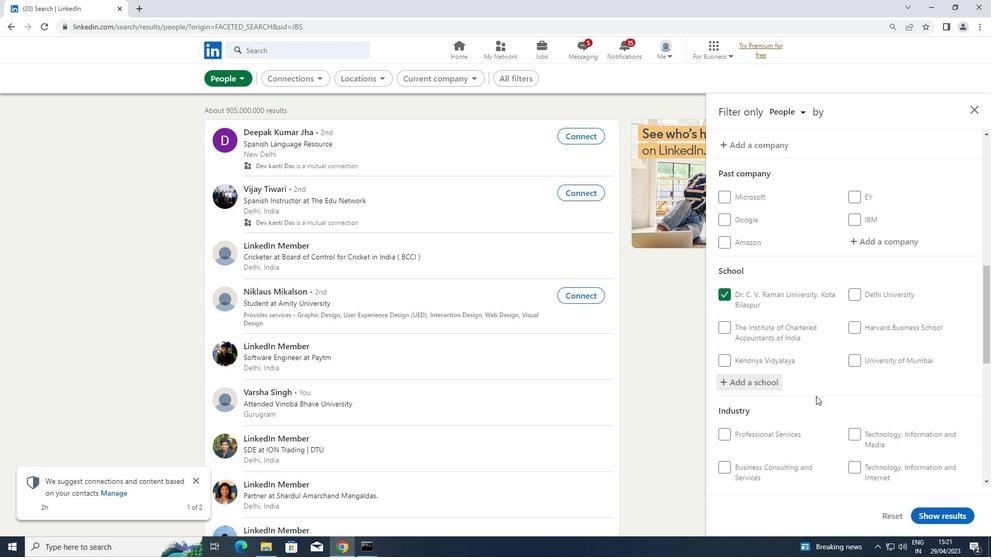 
Action: Mouse scrolled (816, 396) with delta (0, 0)
Screenshot: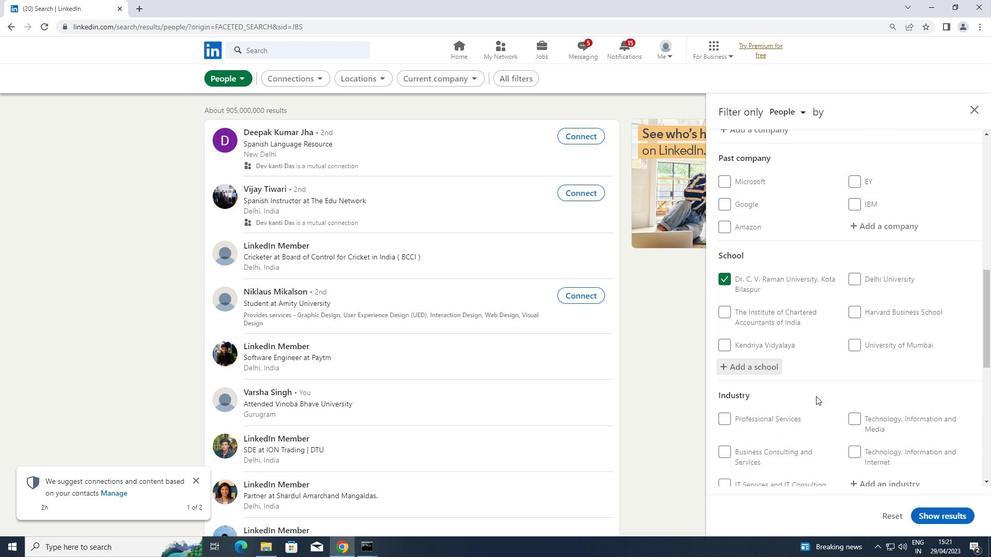 
Action: Mouse moved to (870, 394)
Screenshot: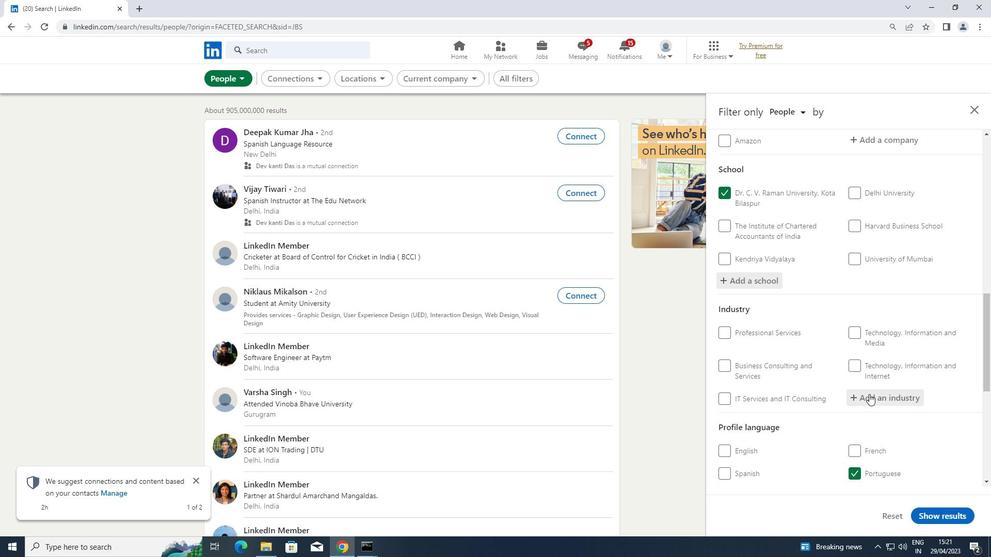
Action: Mouse pressed left at (870, 394)
Screenshot: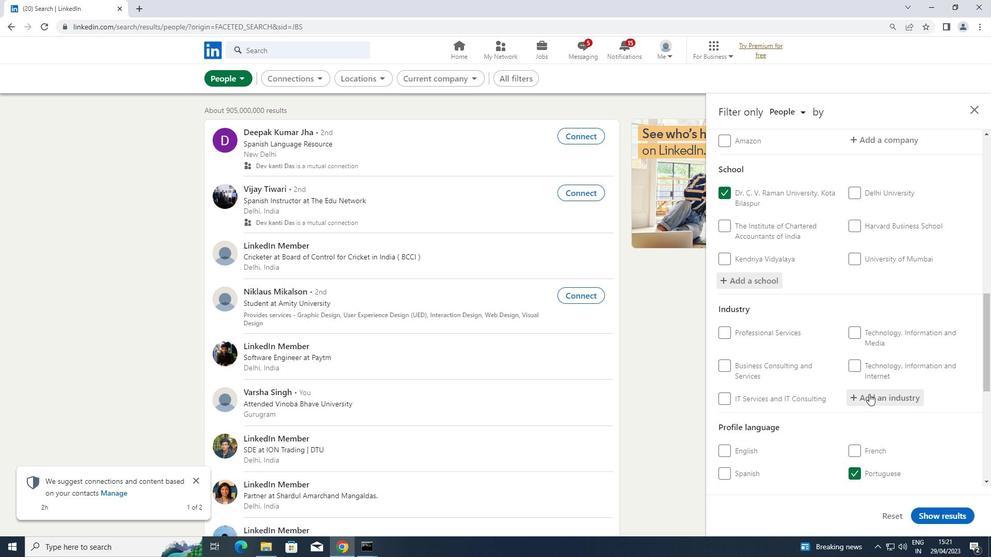 
Action: Mouse moved to (870, 394)
Screenshot: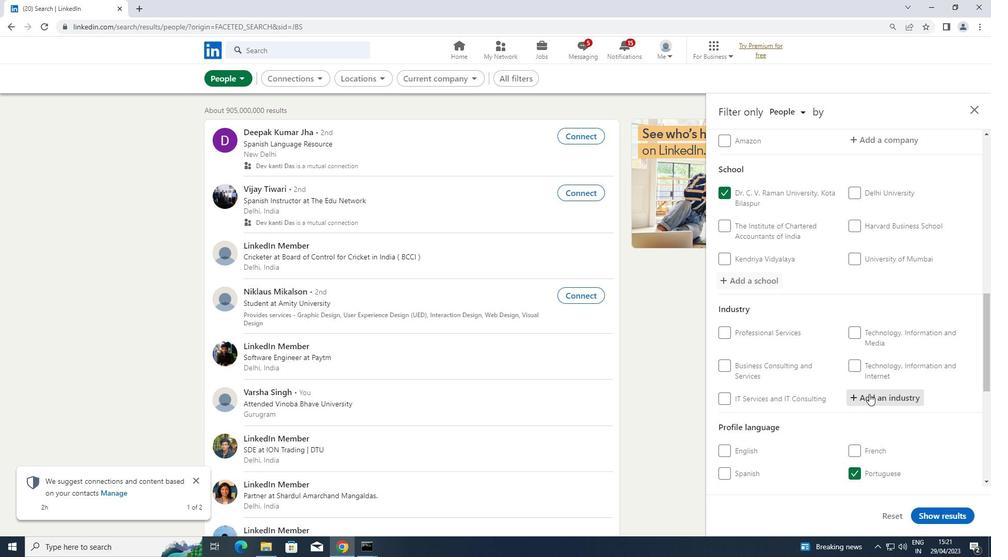 
Action: Key pressed <Key.shift>CIRCUSES
Screenshot: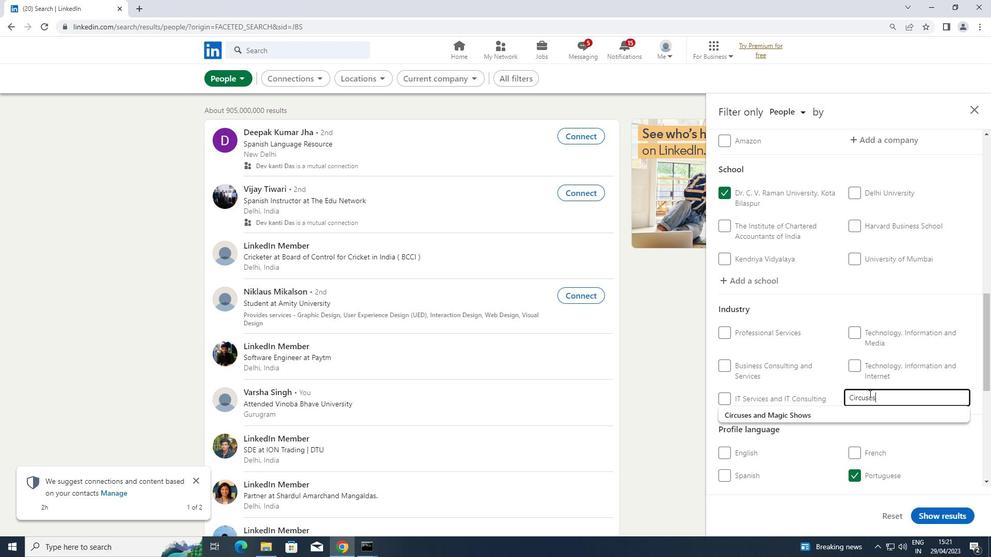 
Action: Mouse moved to (846, 414)
Screenshot: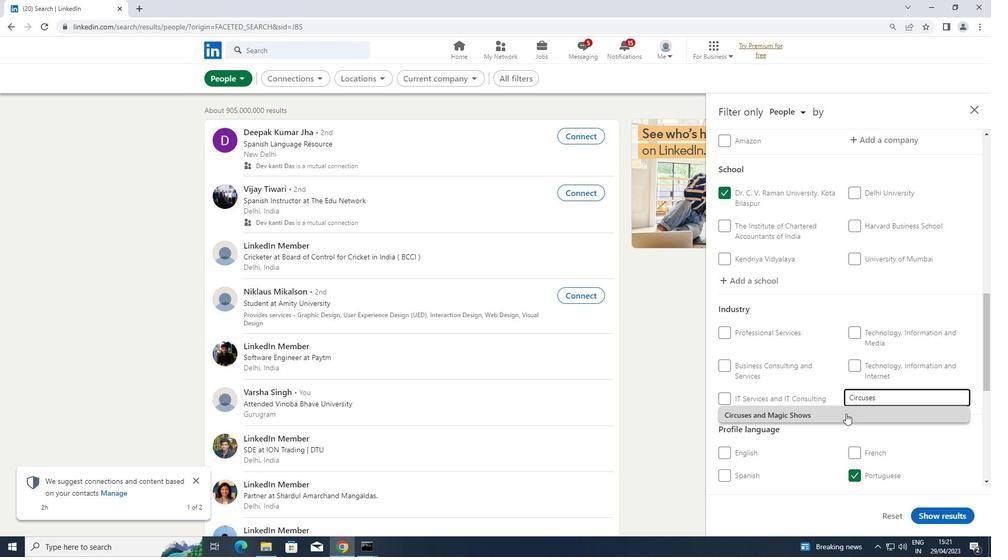 
Action: Mouse pressed left at (846, 414)
Screenshot: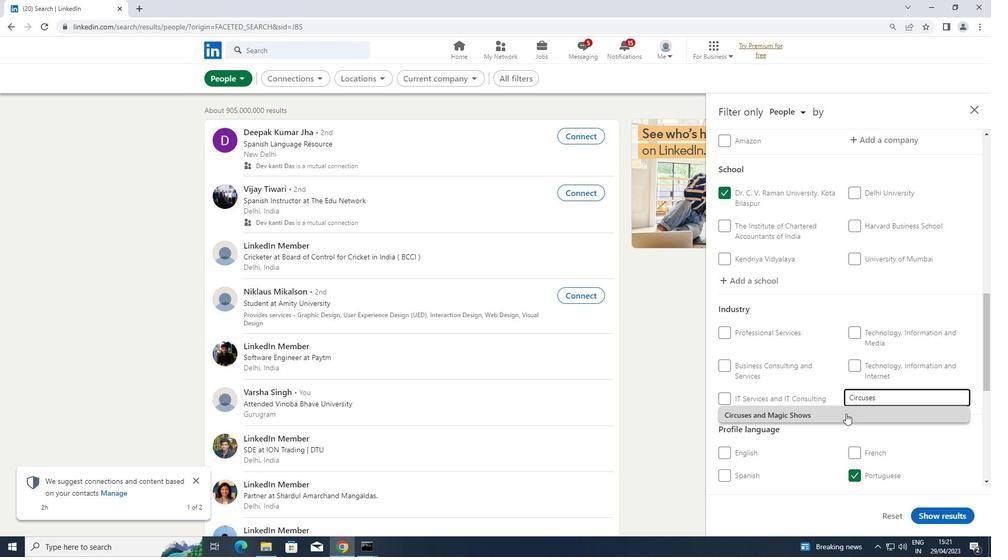 
Action: Mouse scrolled (846, 413) with delta (0, 0)
Screenshot: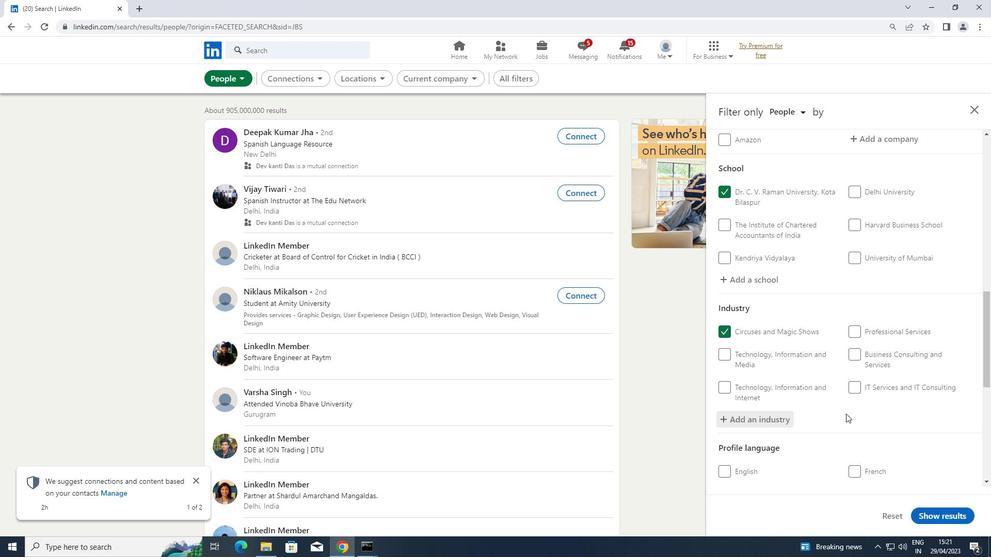 
Action: Mouse scrolled (846, 413) with delta (0, 0)
Screenshot: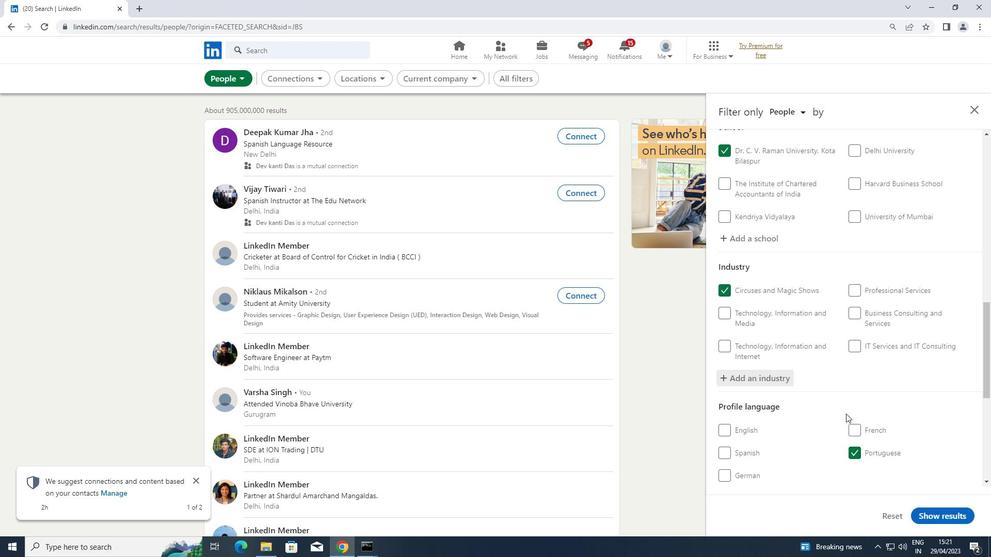 
Action: Mouse scrolled (846, 413) with delta (0, 0)
Screenshot: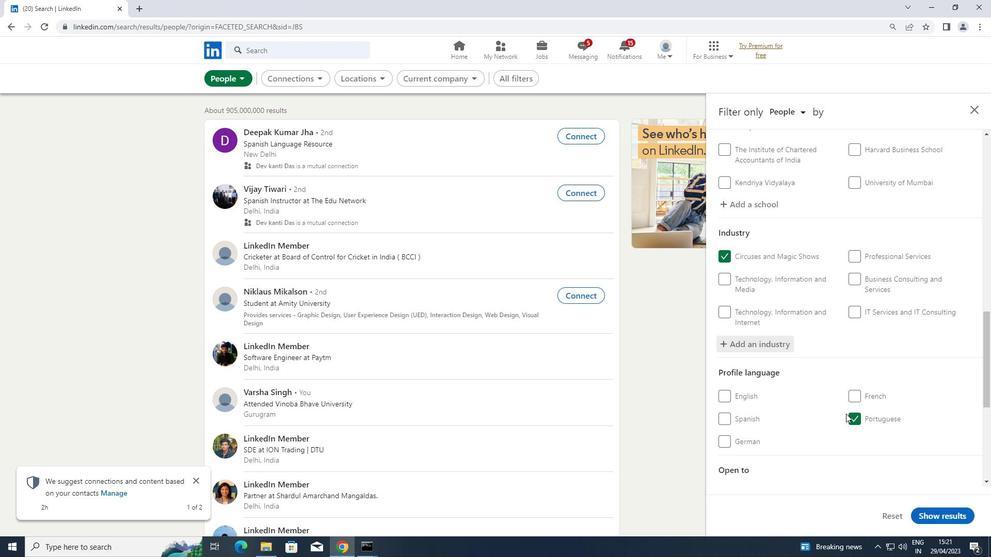 
Action: Mouse scrolled (846, 413) with delta (0, 0)
Screenshot: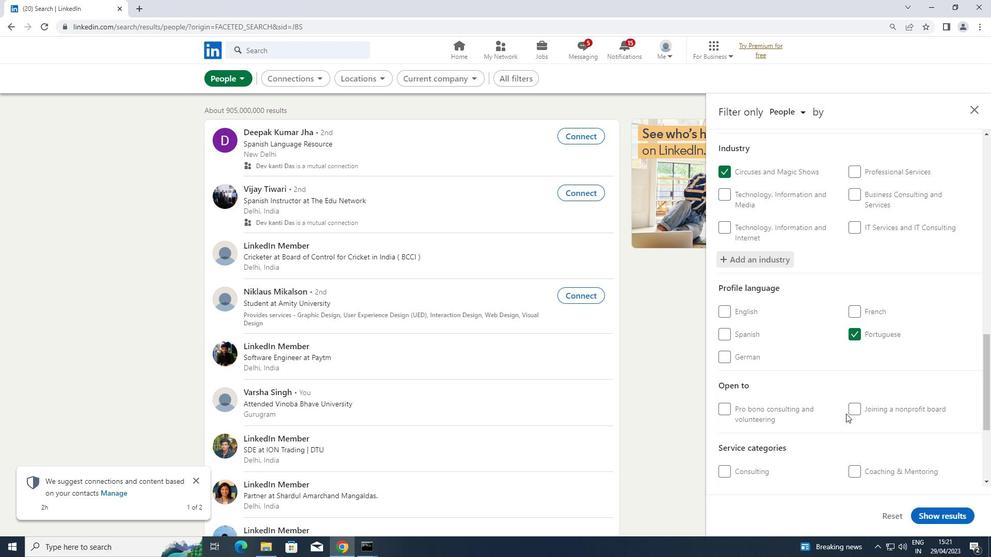 
Action: Mouse scrolled (846, 413) with delta (0, 0)
Screenshot: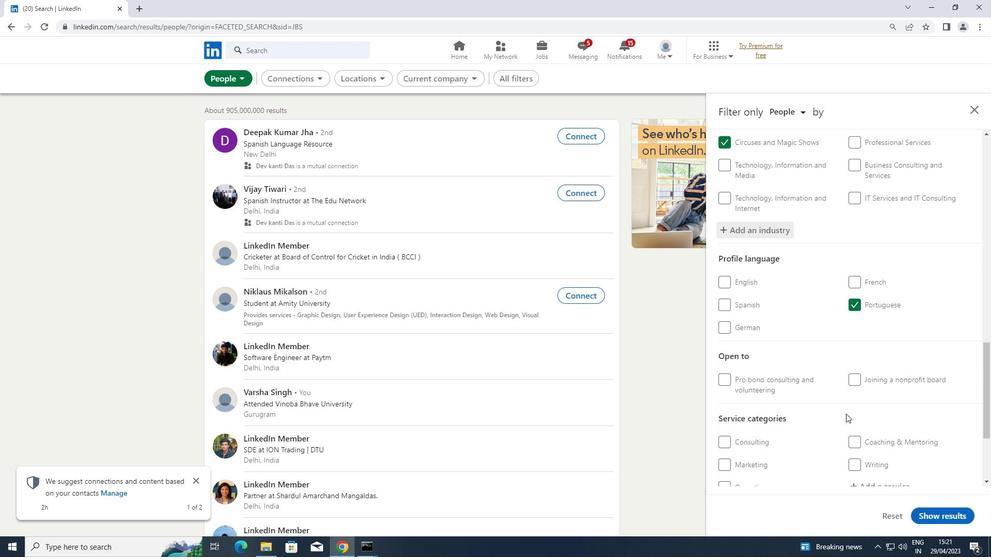 
Action: Mouse moved to (863, 419)
Screenshot: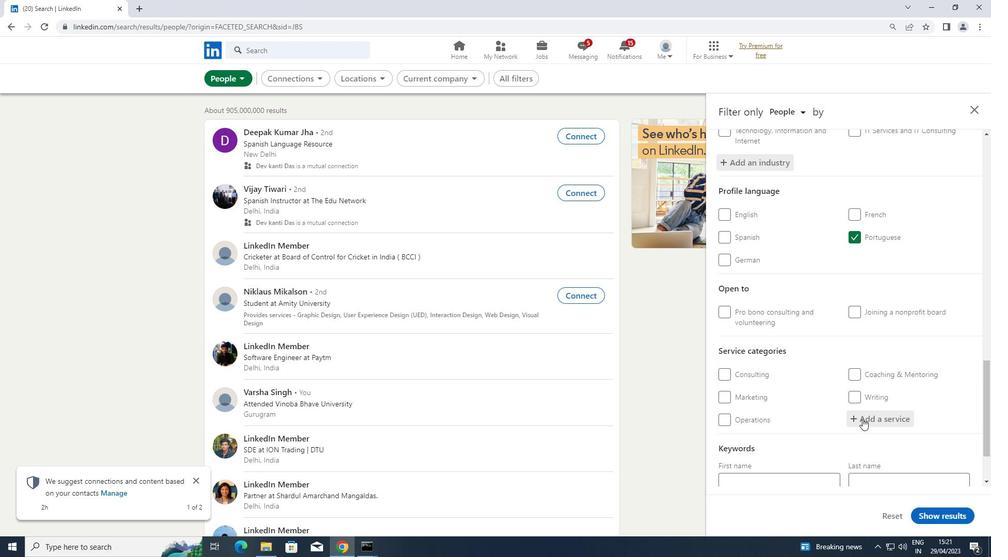 
Action: Mouse pressed left at (863, 419)
Screenshot: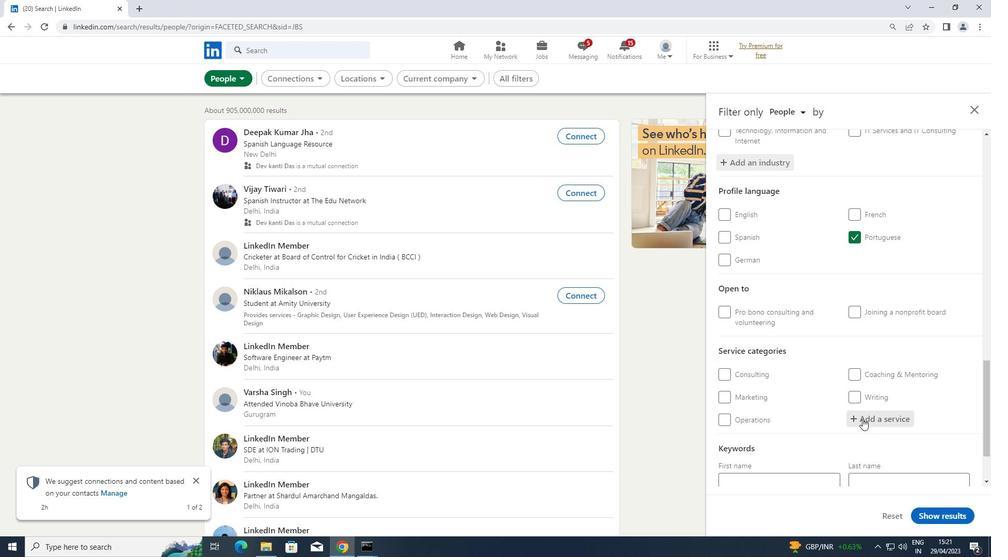 
Action: Key pressed <Key.shift>INFOR
Screenshot: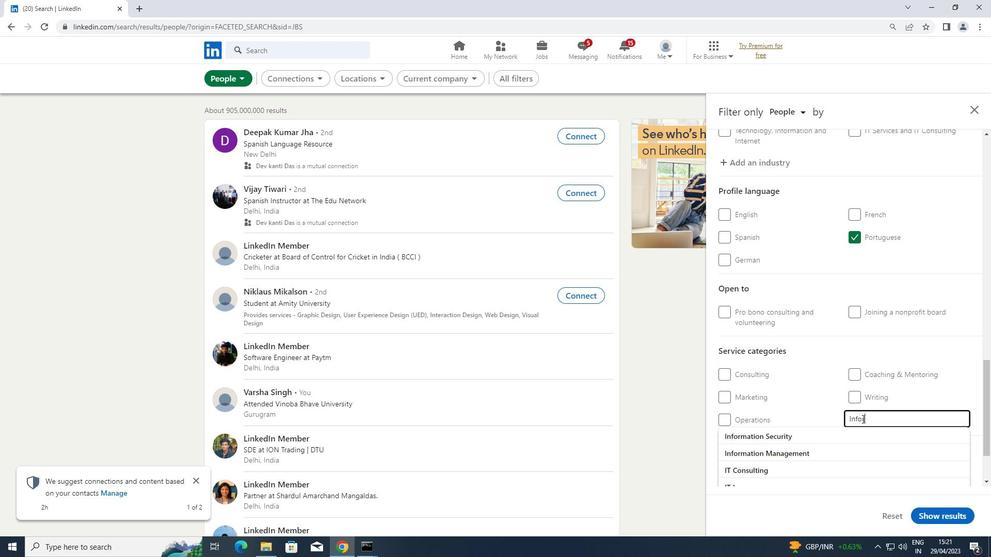 
Action: Mouse moved to (802, 450)
Screenshot: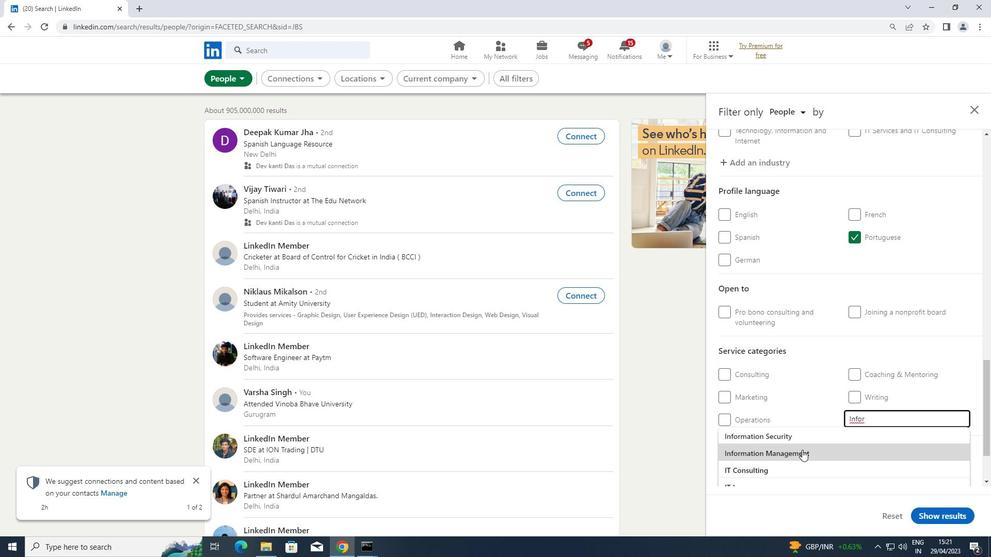 
Action: Mouse pressed left at (802, 450)
Screenshot: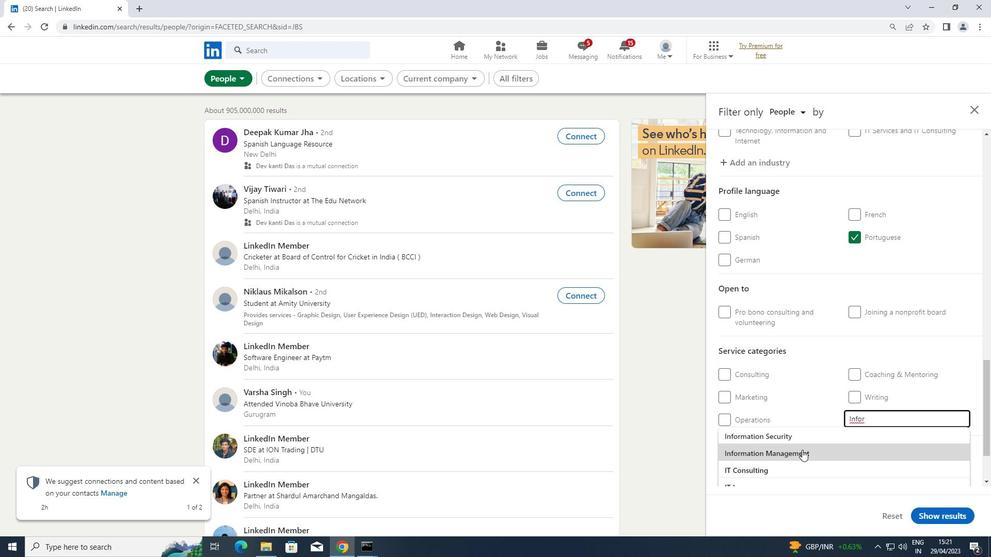 
Action: Mouse moved to (806, 445)
Screenshot: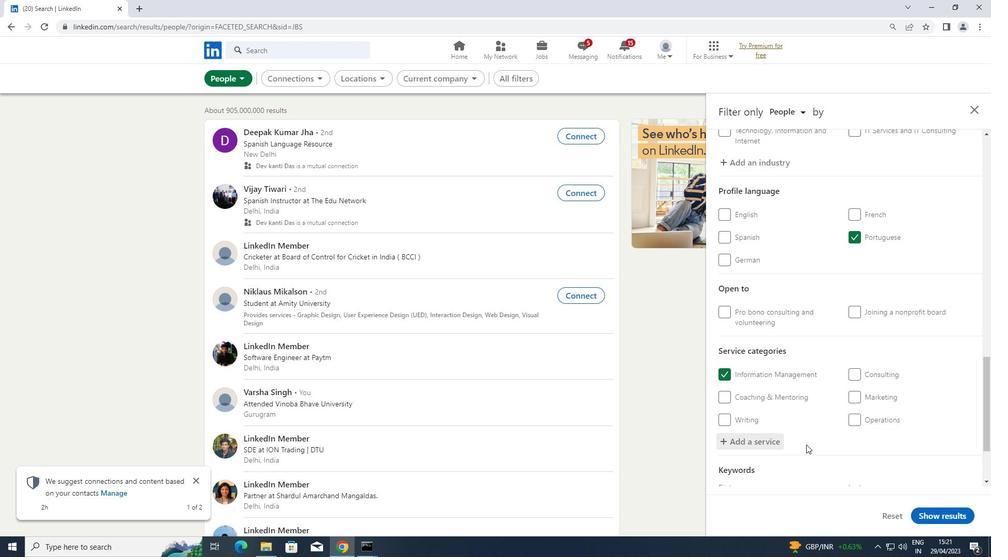 
Action: Mouse scrolled (806, 444) with delta (0, 0)
Screenshot: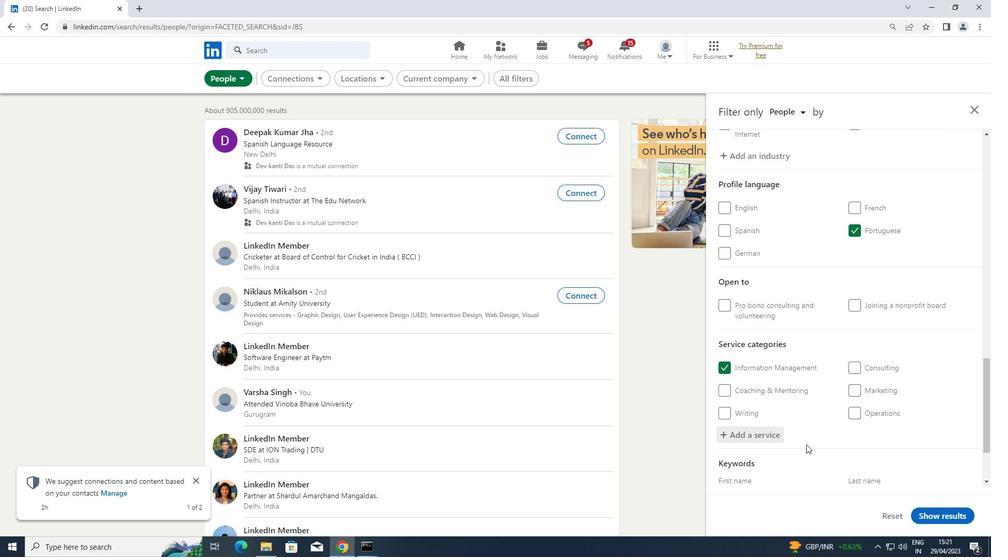 
Action: Mouse scrolled (806, 444) with delta (0, 0)
Screenshot: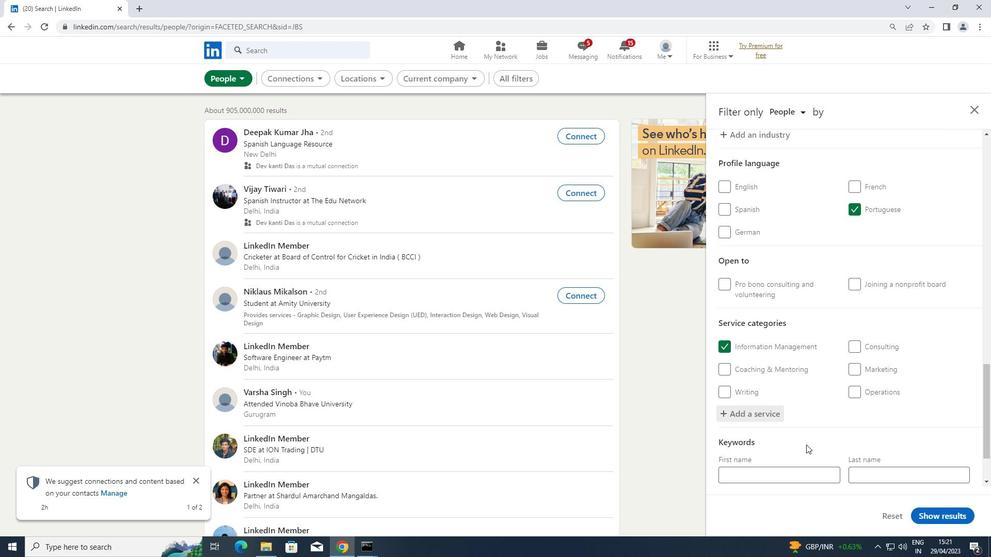 
Action: Mouse scrolled (806, 444) with delta (0, 0)
Screenshot: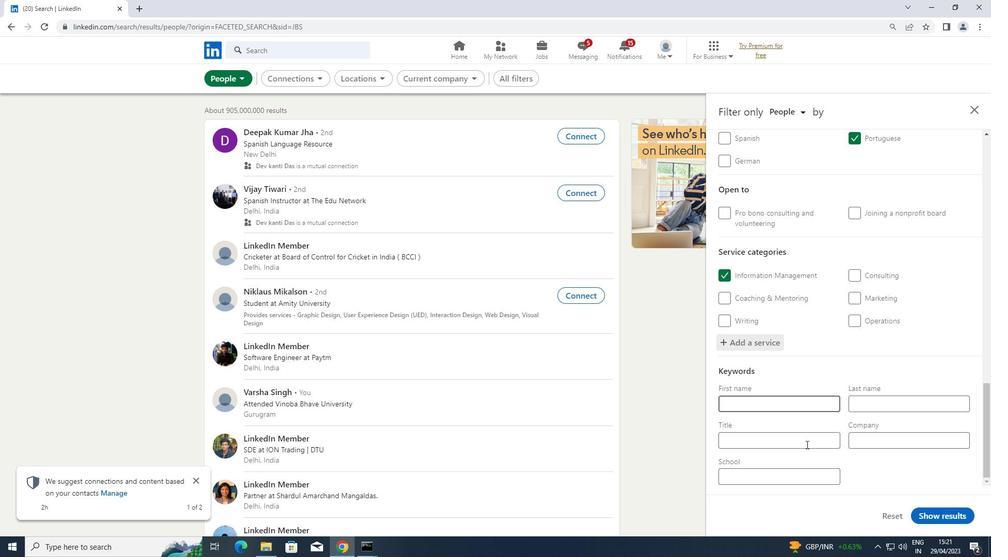 
Action: Mouse pressed left at (806, 445)
Screenshot: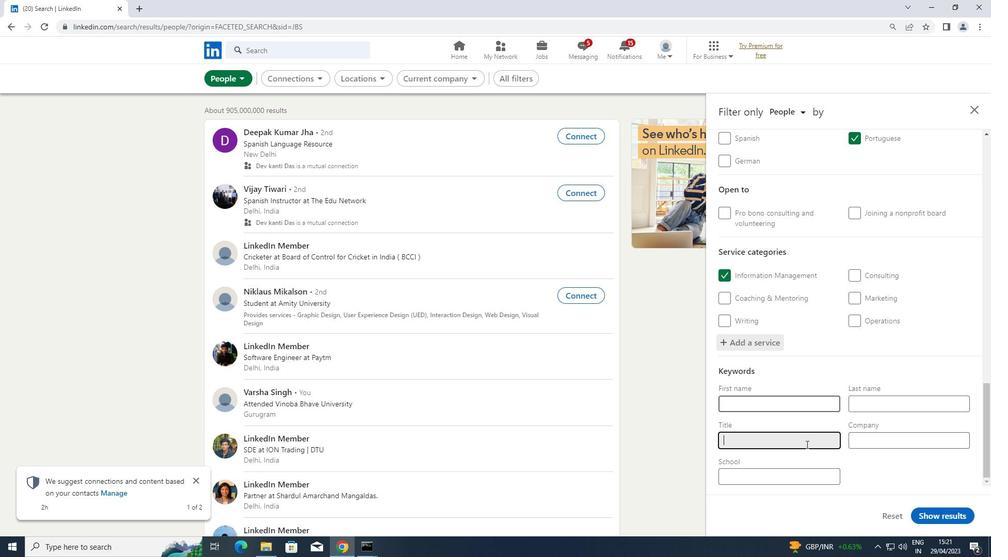 
Action: Key pressed <Key.shift>SCREENWRITER
Screenshot: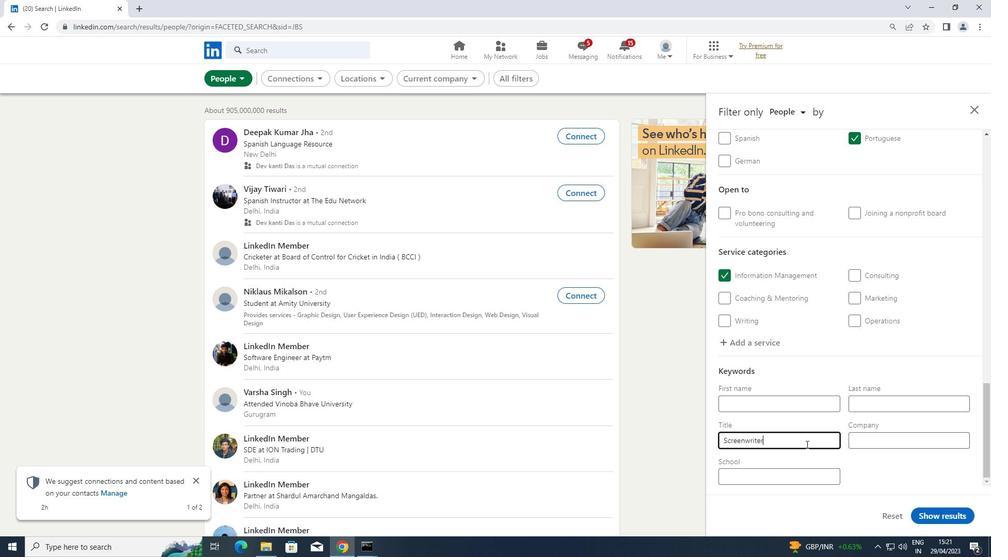 
Action: Mouse moved to (919, 514)
Screenshot: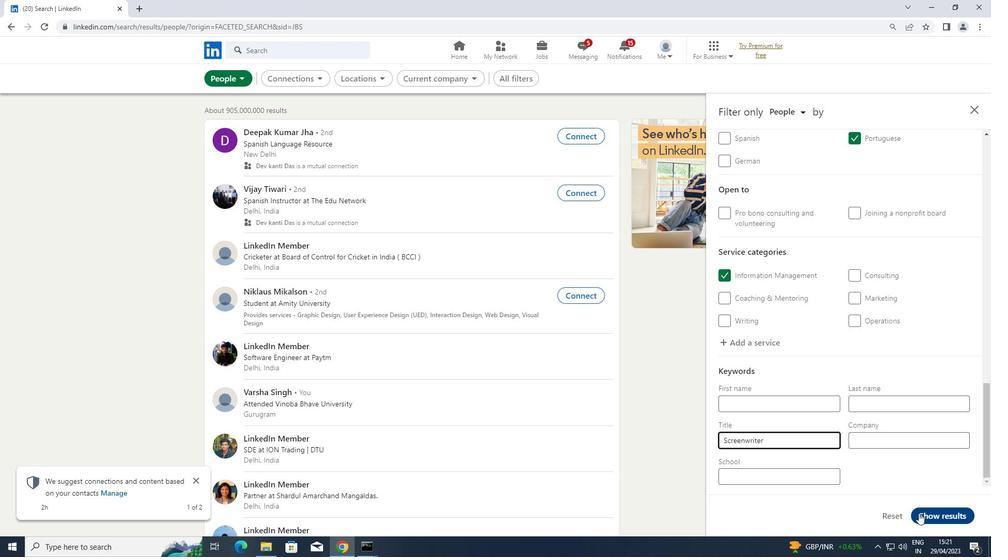 
Action: Mouse pressed left at (919, 514)
Screenshot: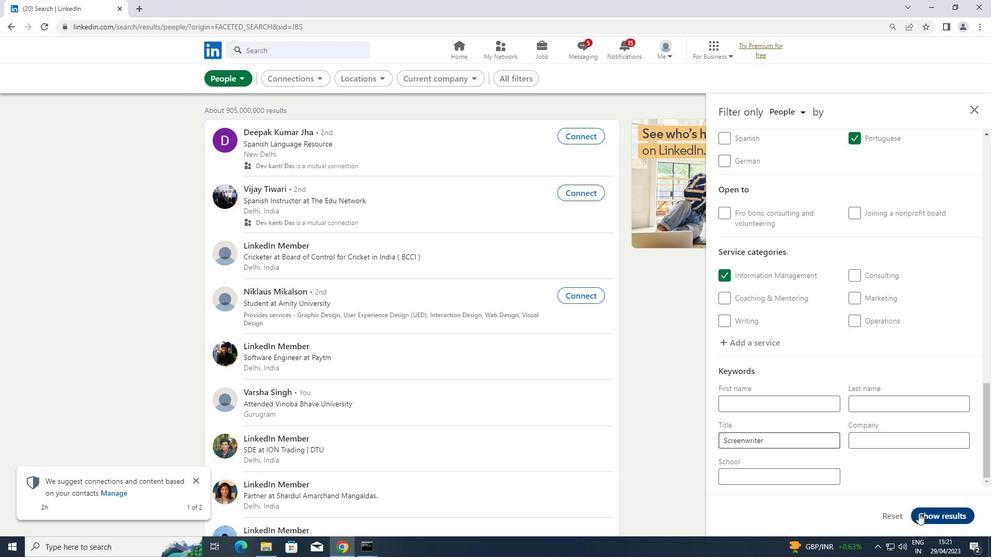 
